 Task: In the  document equity.odt Insert page numer 'on top of the page' change page color to  'Light Brown'. Write company name: Ramsons
Action: Mouse moved to (825, 413)
Screenshot: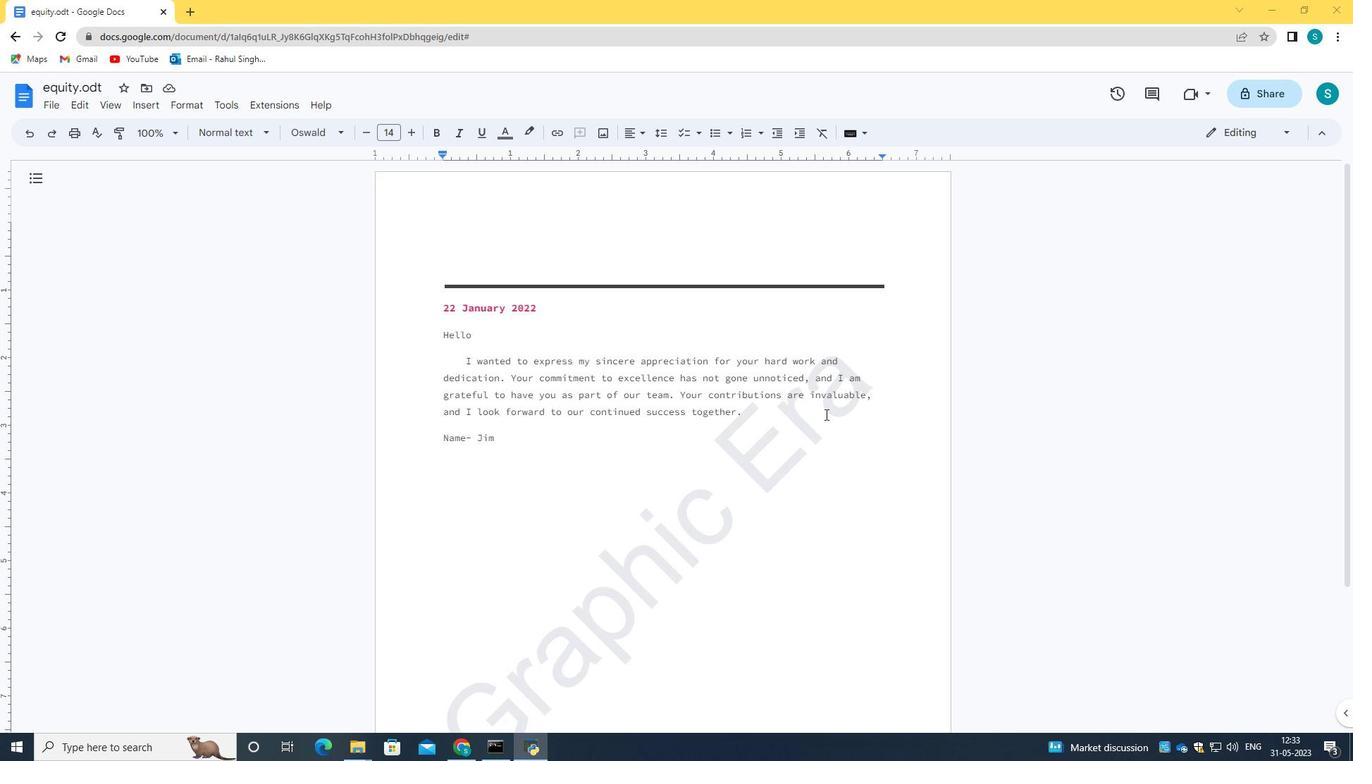 
Action: Mouse scrolled (825, 412) with delta (0, 0)
Screenshot: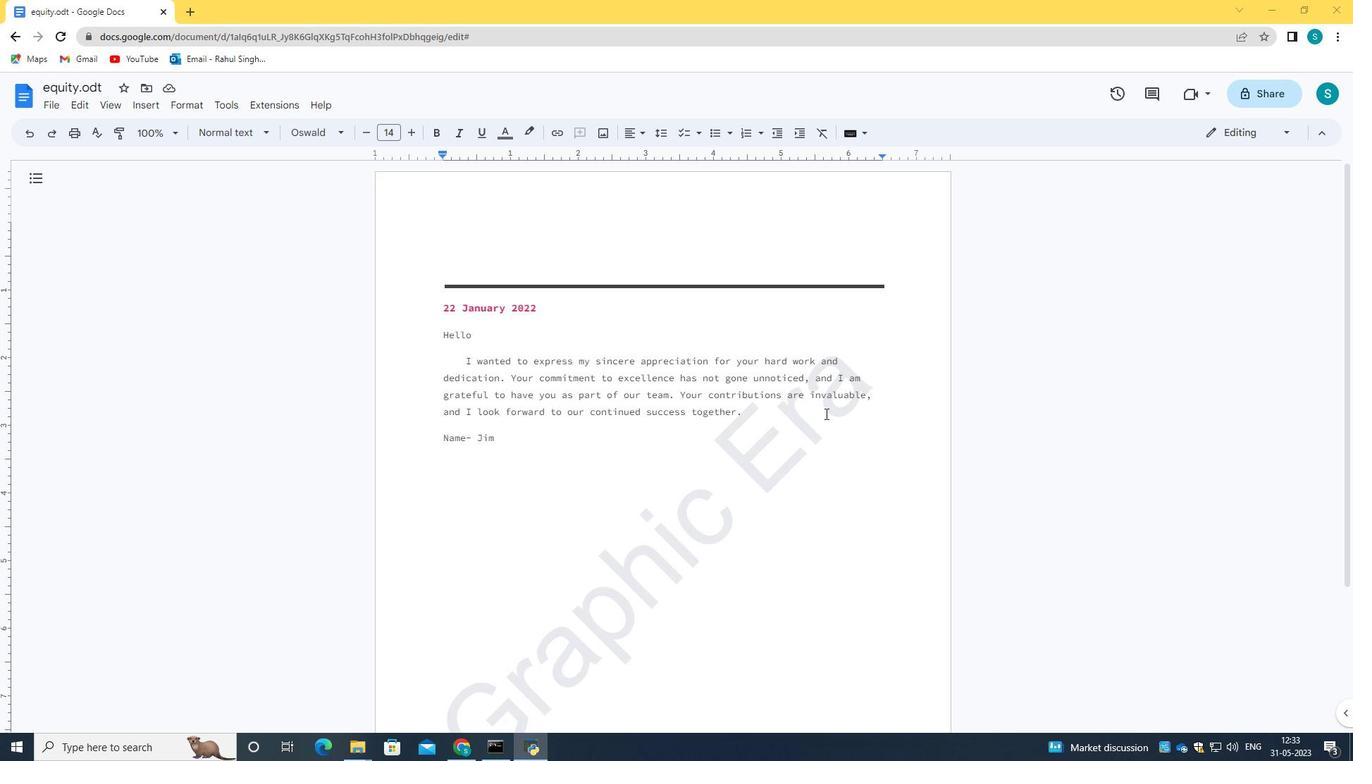 
Action: Mouse moved to (827, 413)
Screenshot: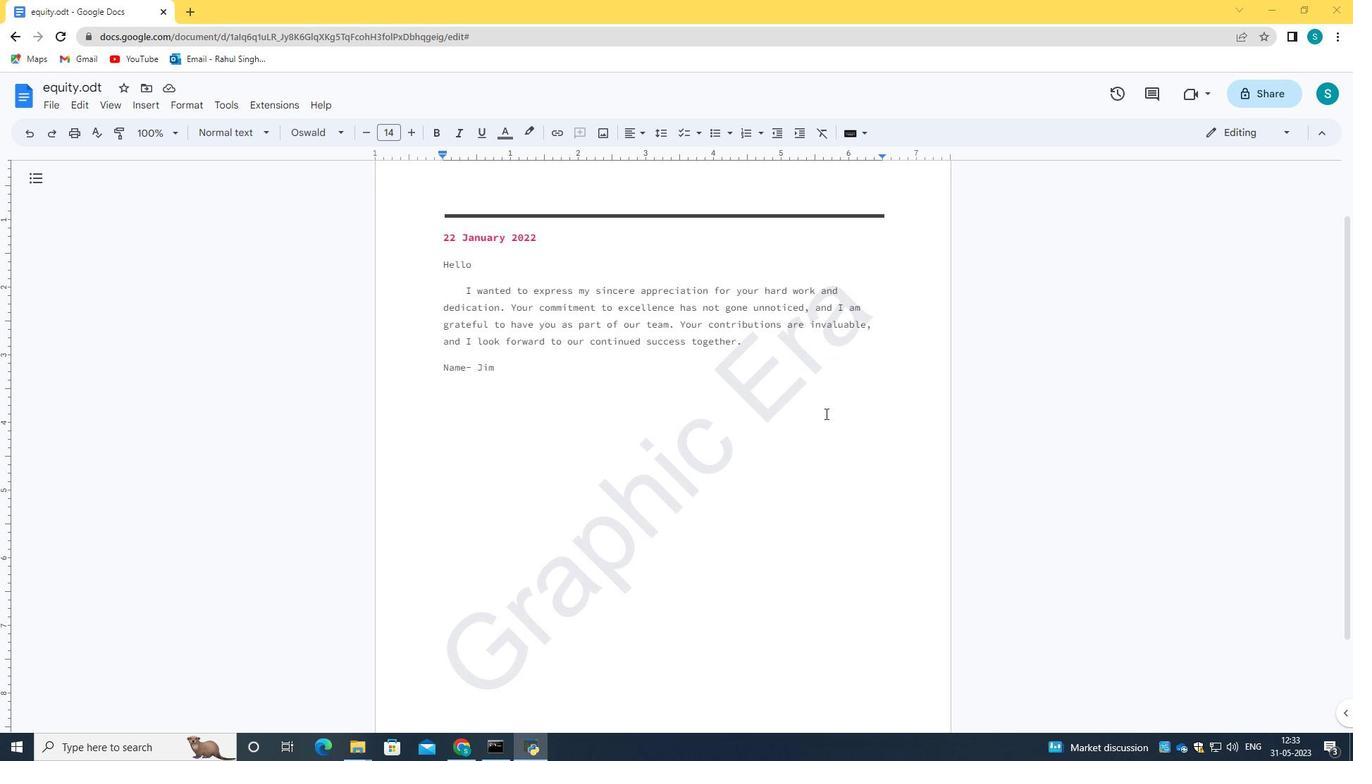 
Action: Mouse scrolled (827, 414) with delta (0, 0)
Screenshot: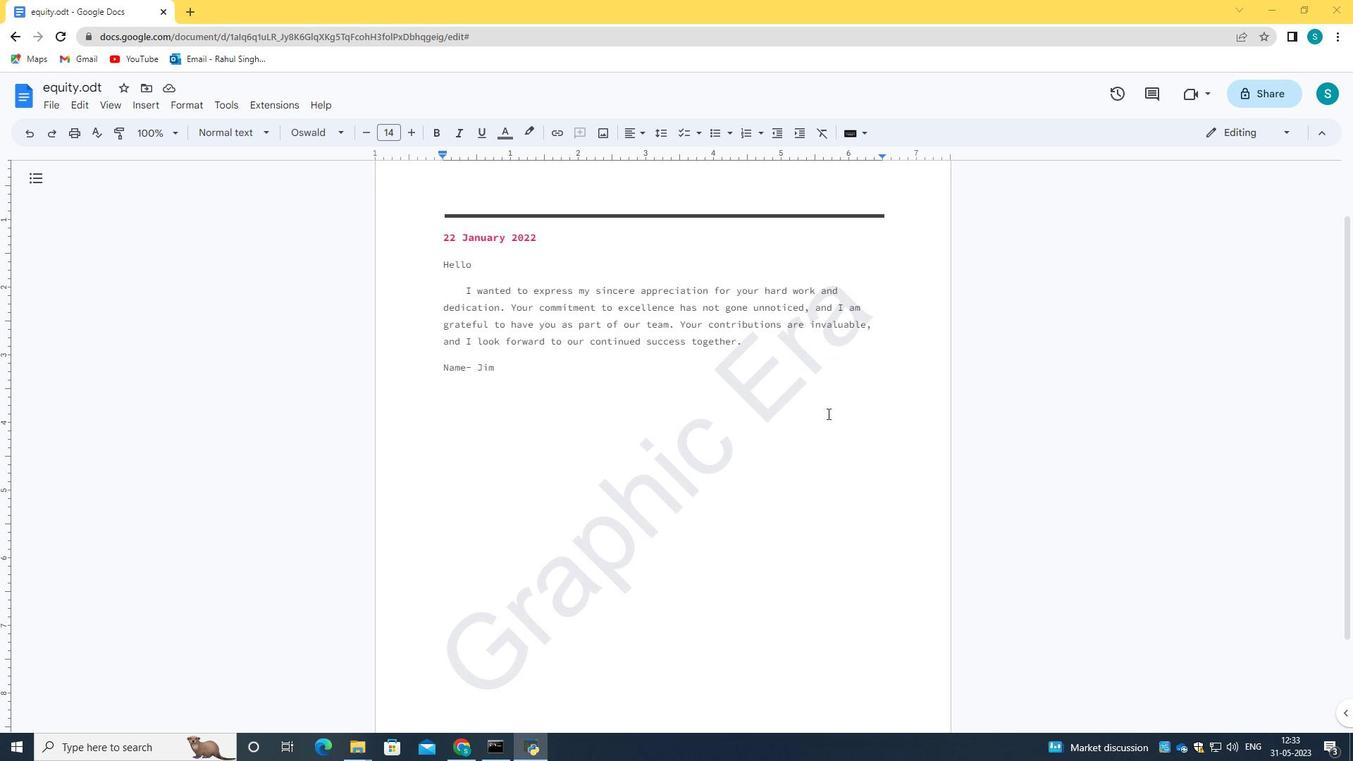 
Action: Mouse scrolled (827, 414) with delta (0, 0)
Screenshot: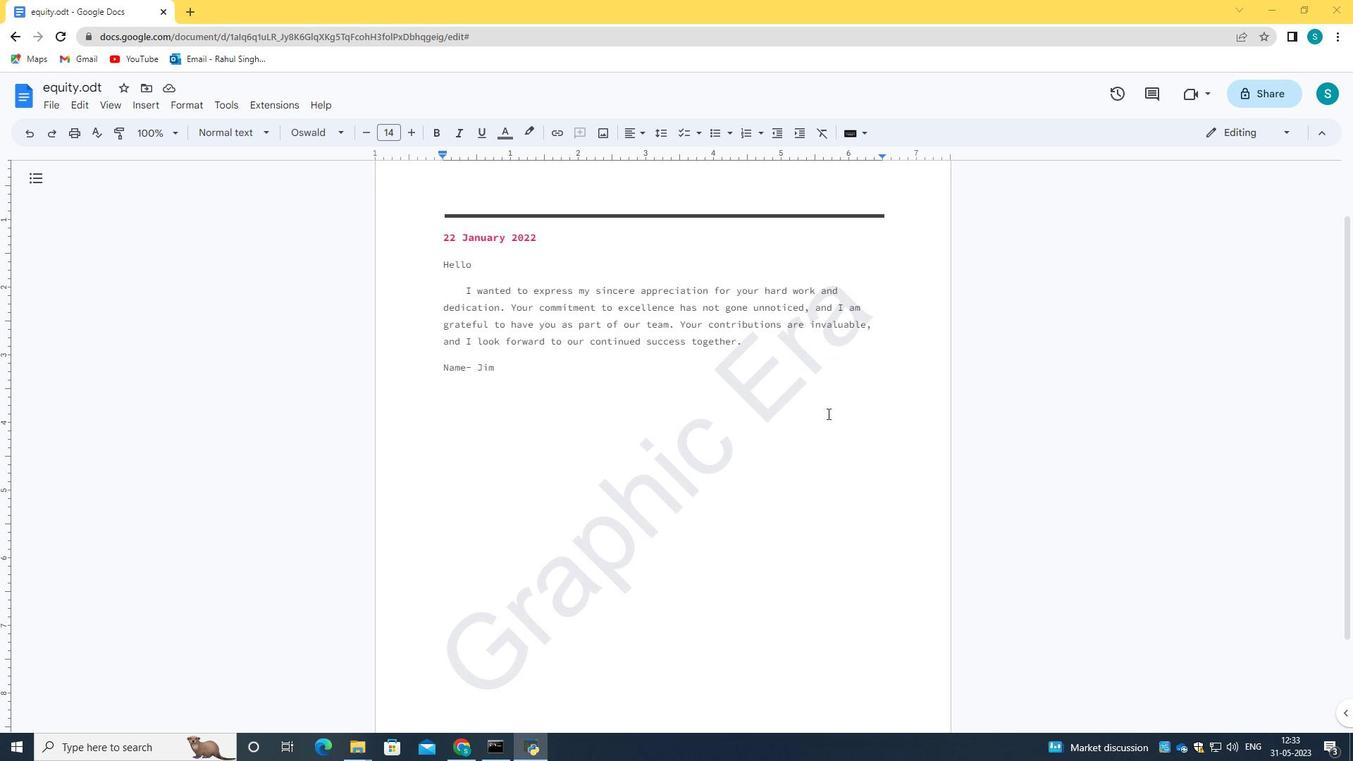 
Action: Mouse moved to (150, 109)
Screenshot: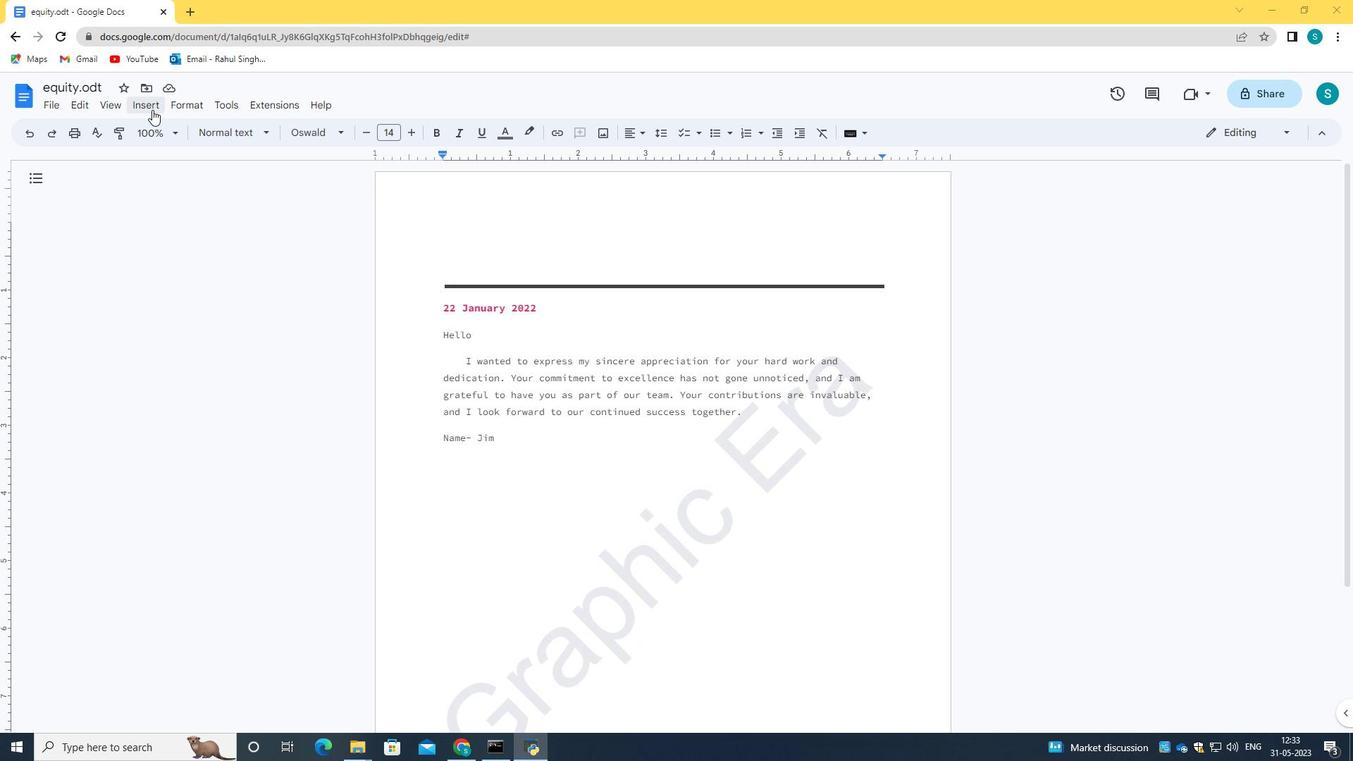 
Action: Mouse pressed left at (150, 109)
Screenshot: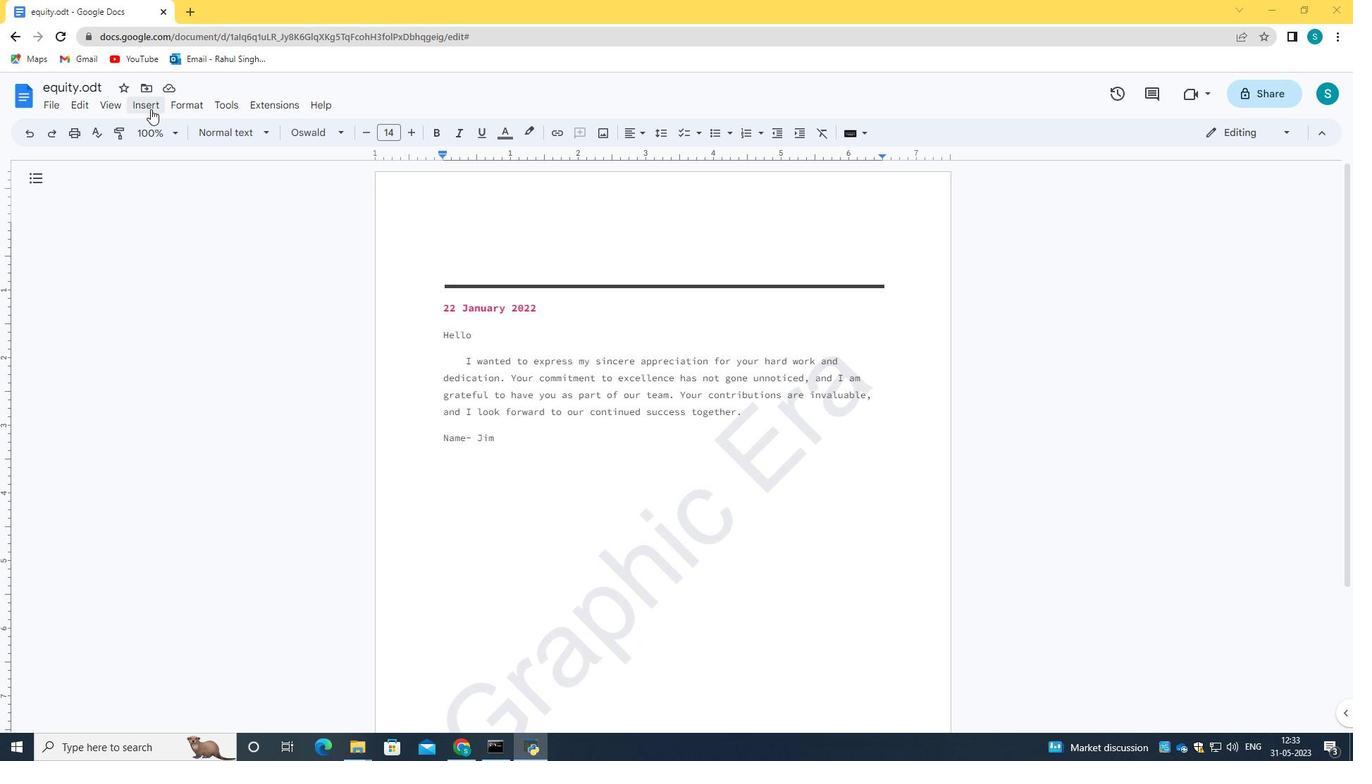 
Action: Mouse moved to (203, 484)
Screenshot: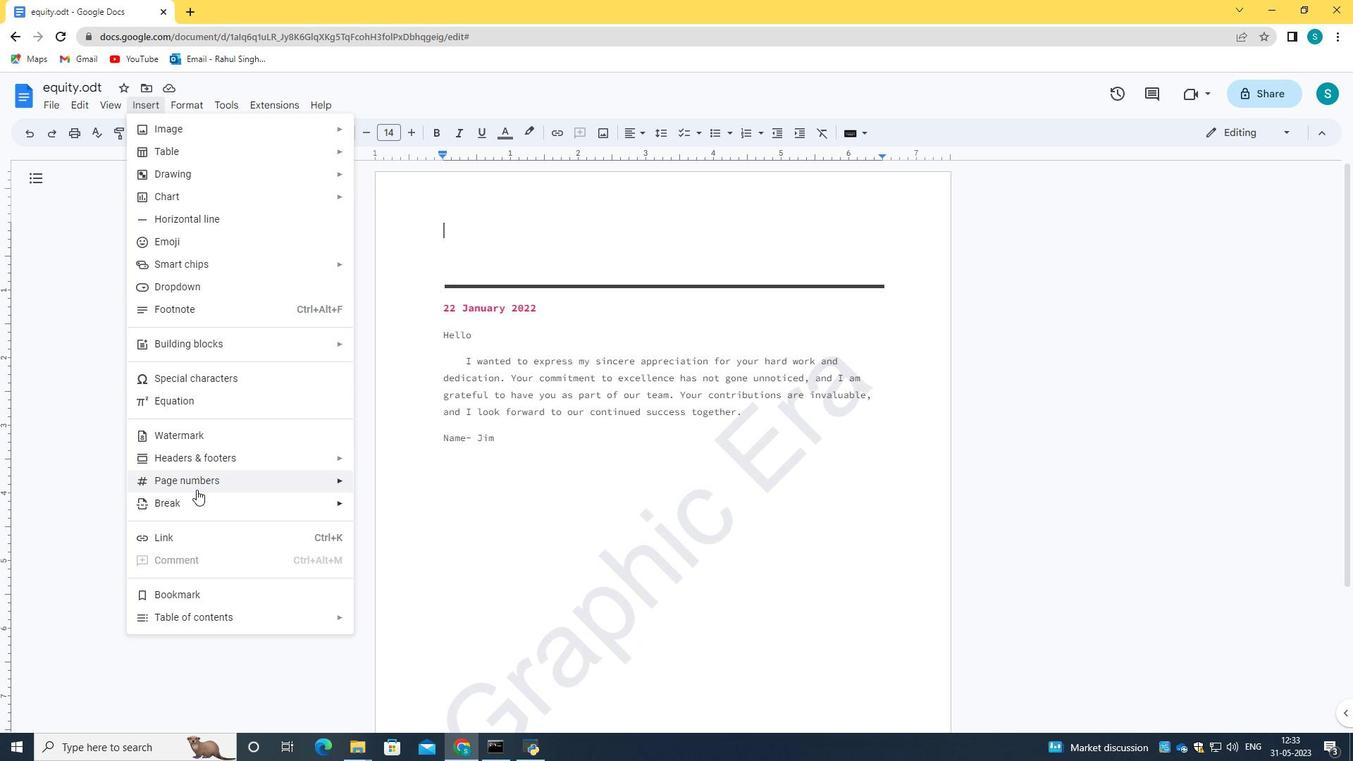 
Action: Mouse pressed left at (203, 484)
Screenshot: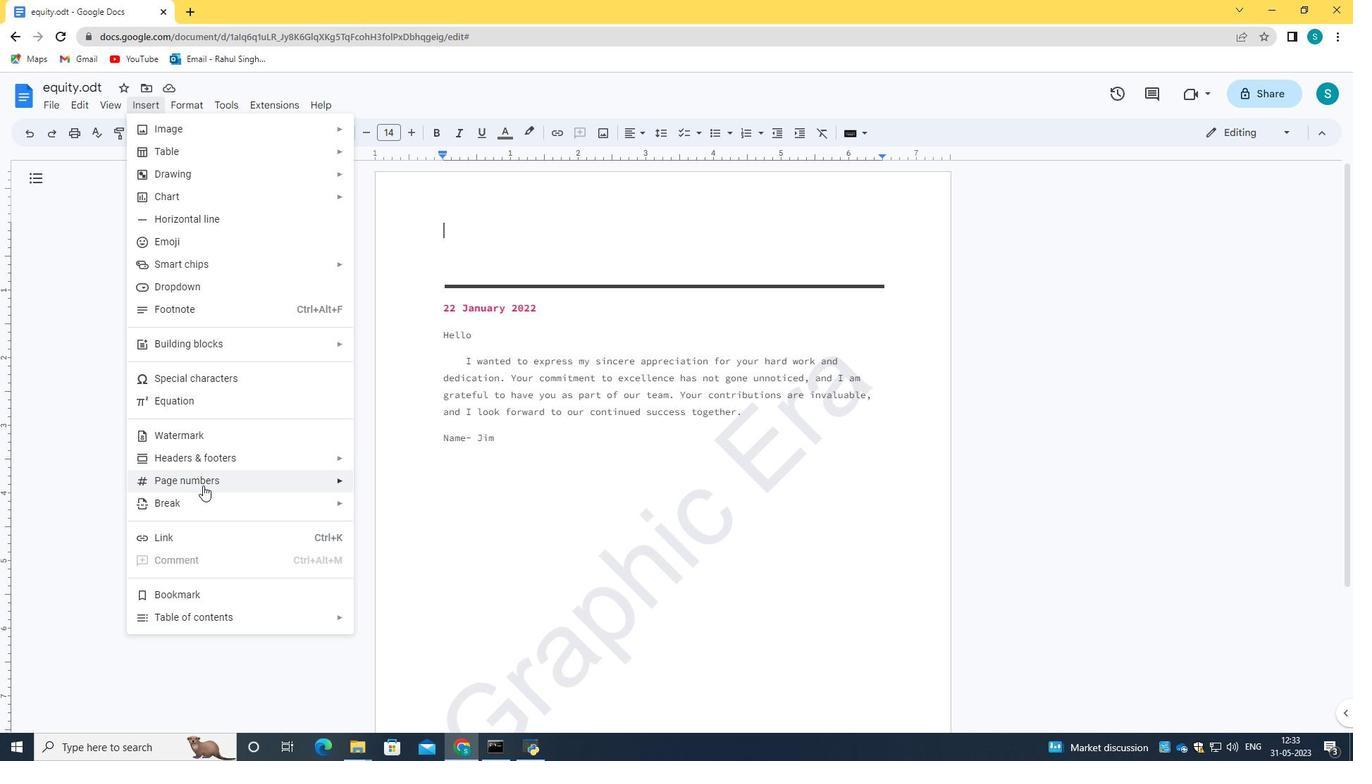 
Action: Mouse moved to (374, 508)
Screenshot: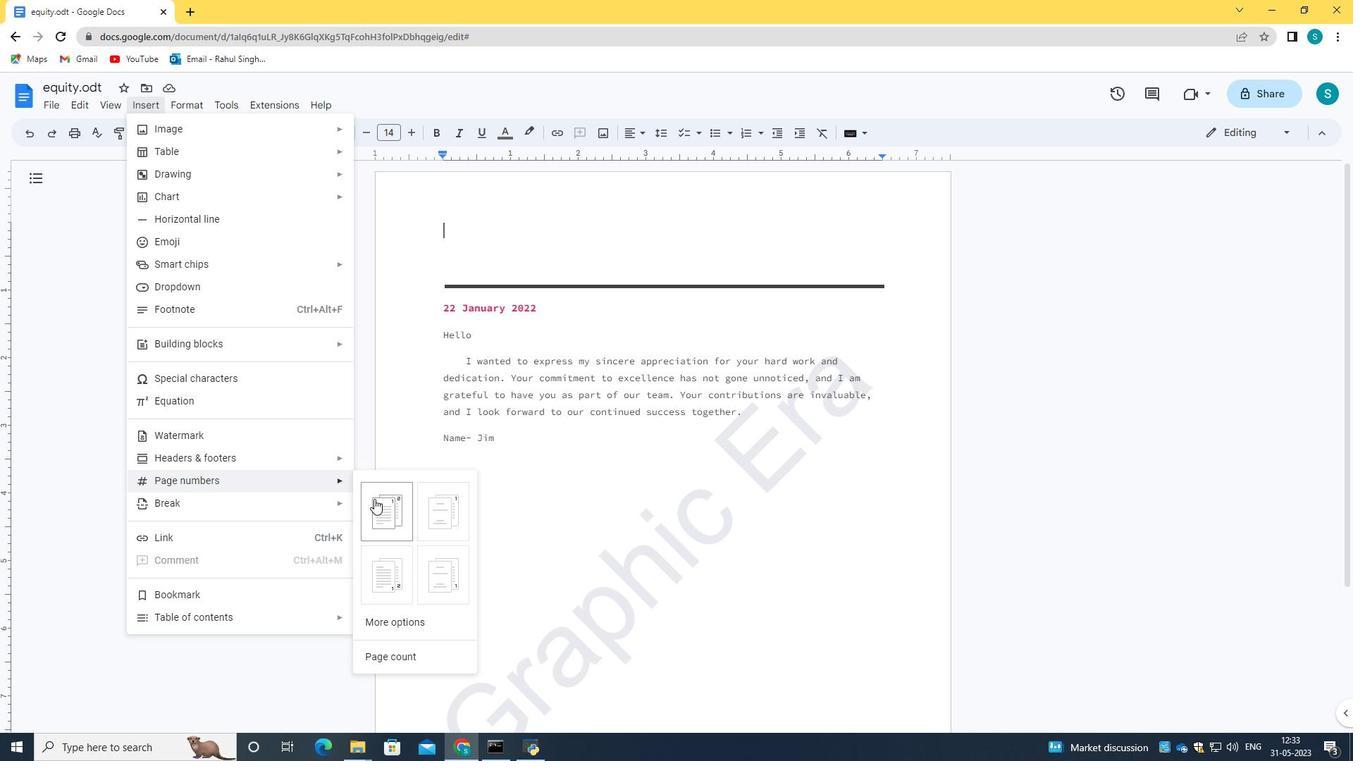 
Action: Mouse pressed left at (374, 508)
Screenshot: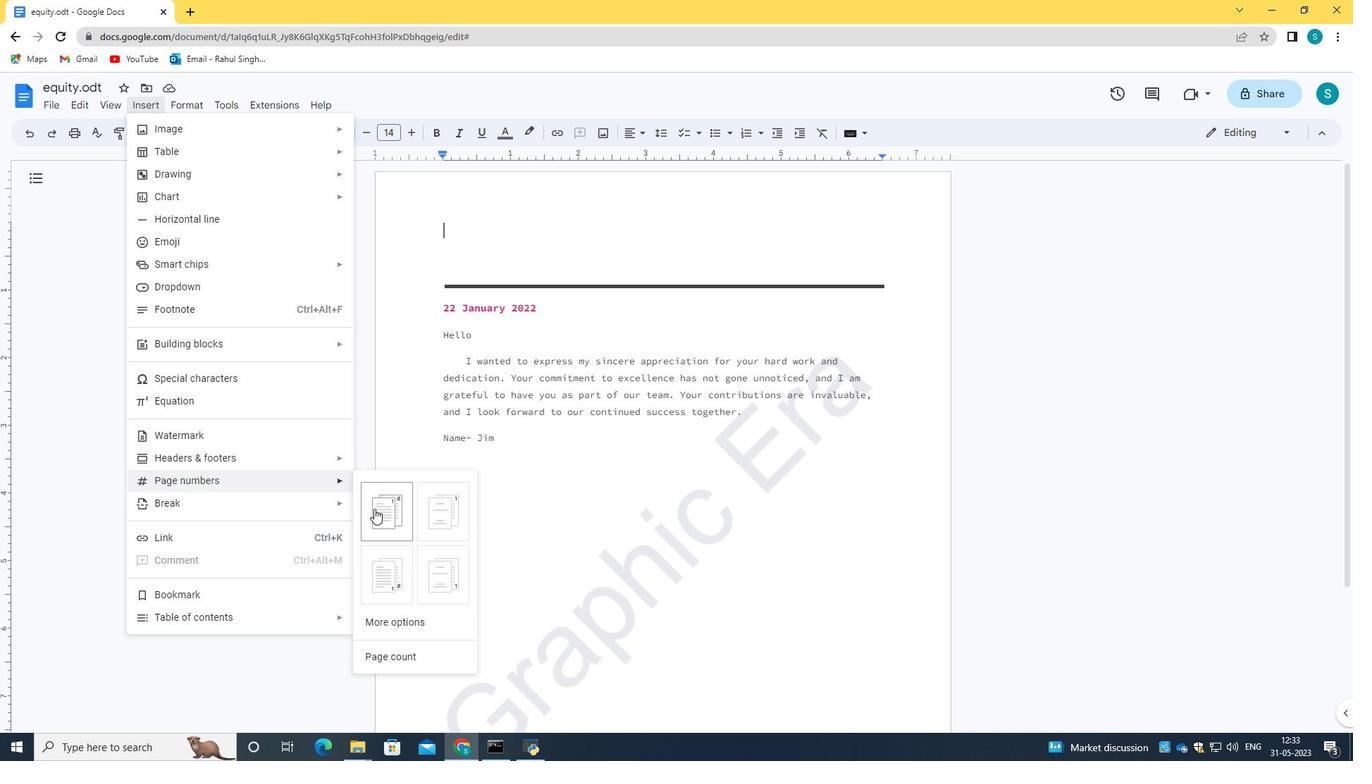 
Action: Mouse moved to (54, 103)
Screenshot: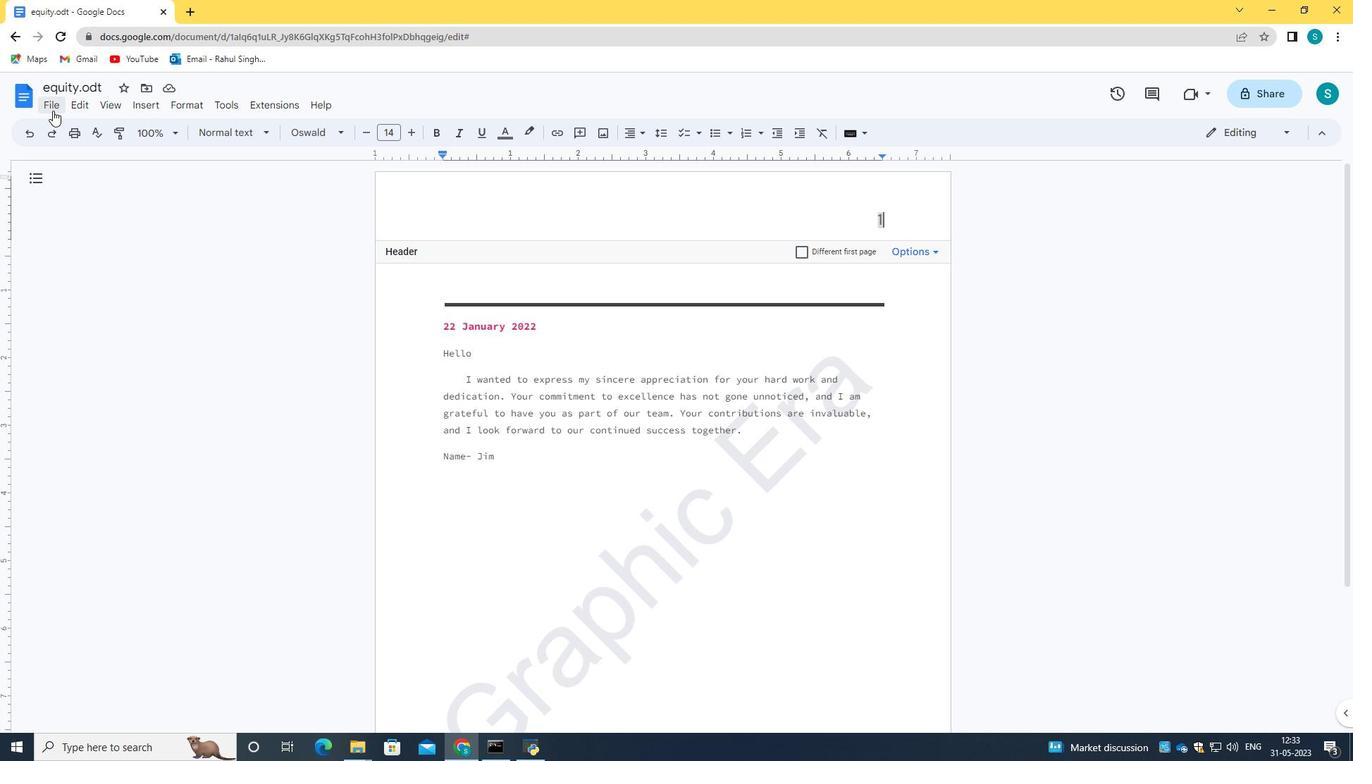 
Action: Mouse pressed left at (54, 103)
Screenshot: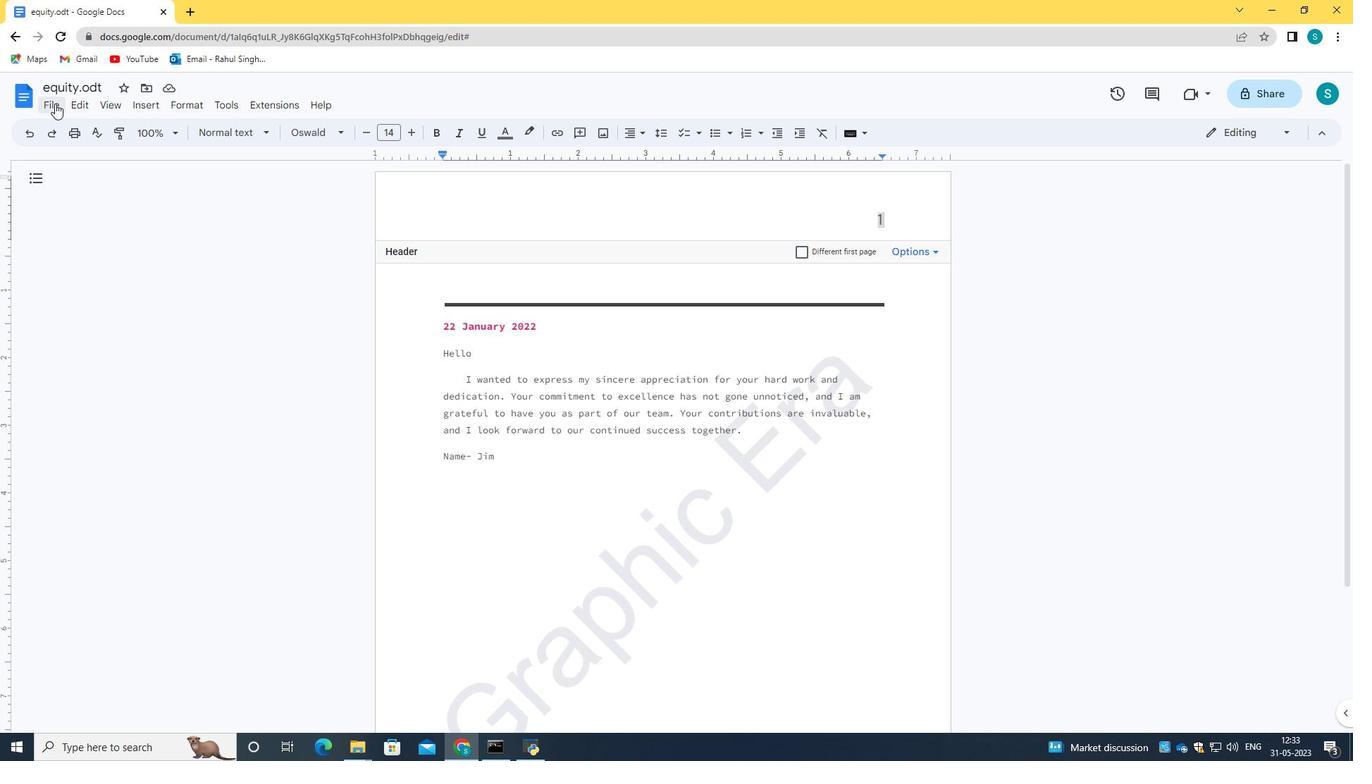 
Action: Mouse moved to (122, 485)
Screenshot: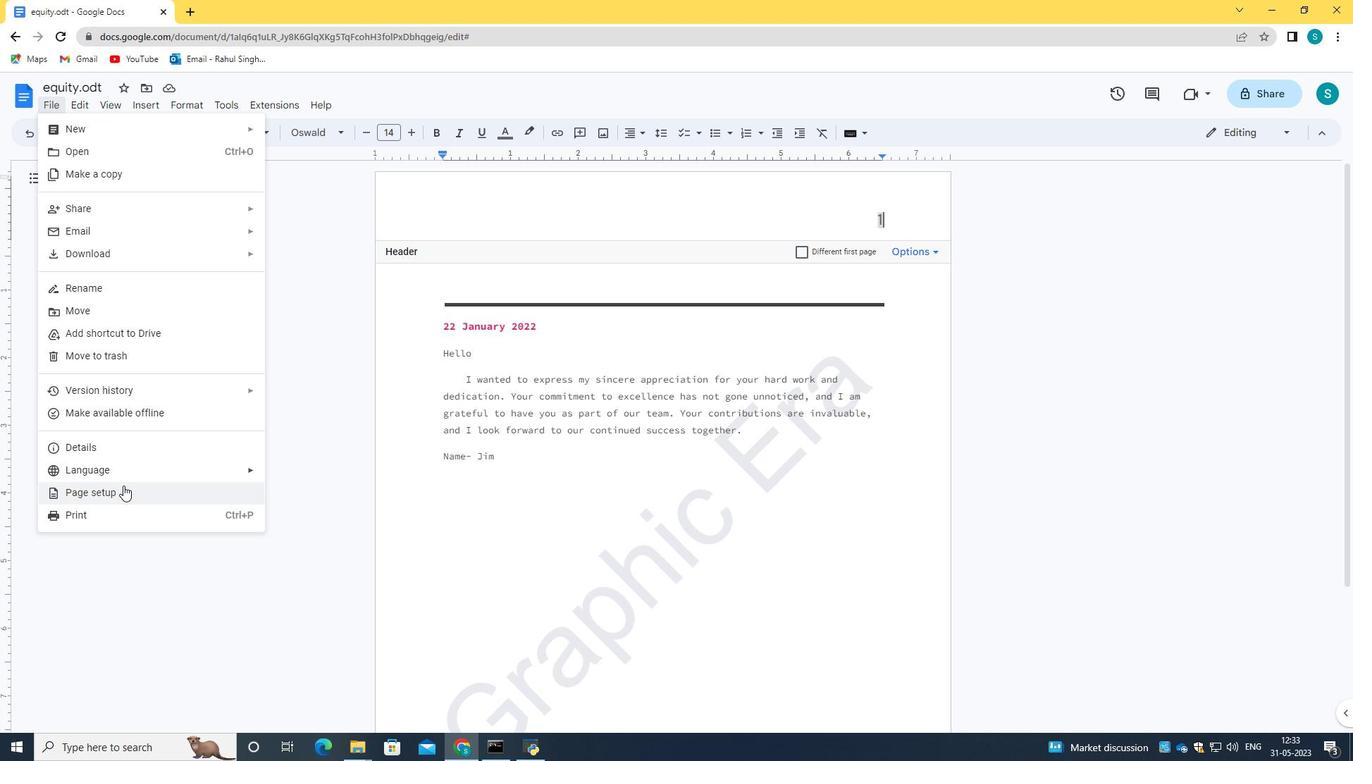 
Action: Mouse pressed left at (122, 485)
Screenshot: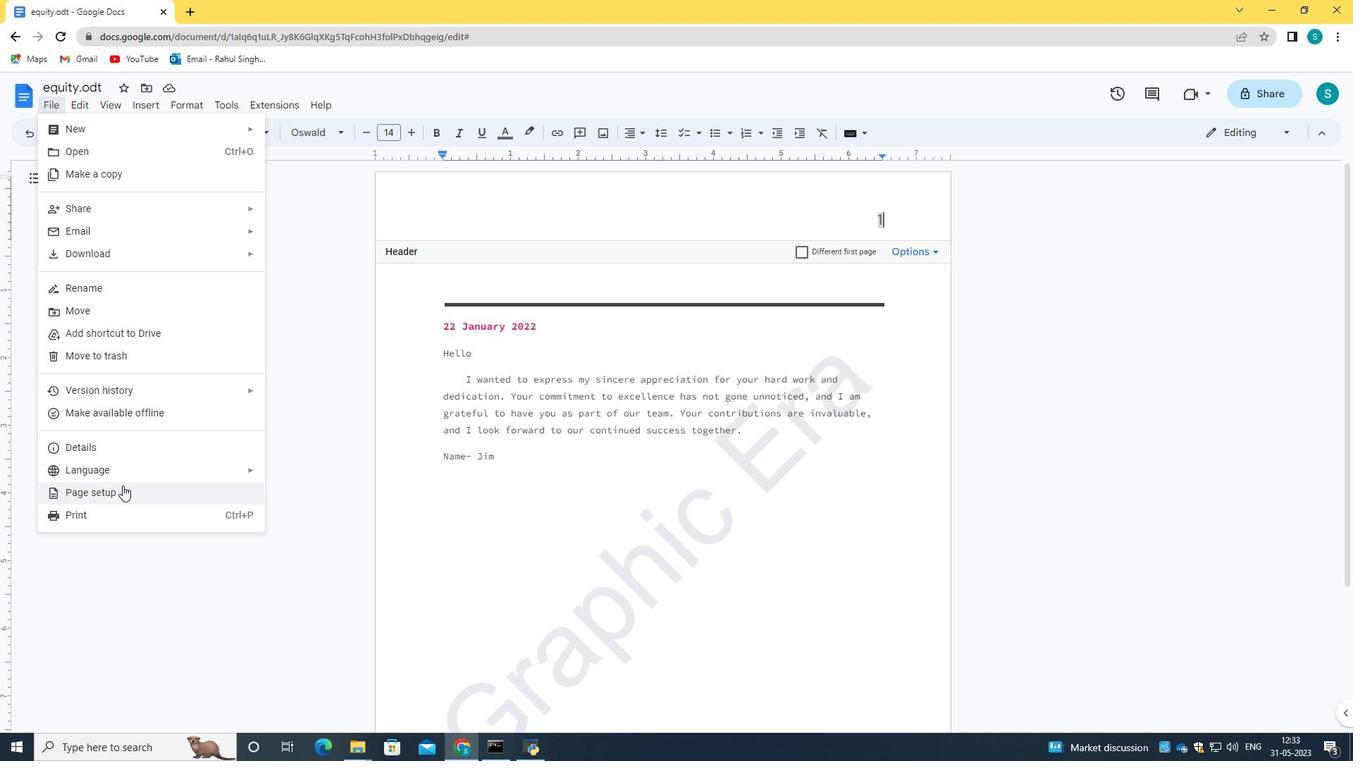 
Action: Mouse moved to (559, 489)
Screenshot: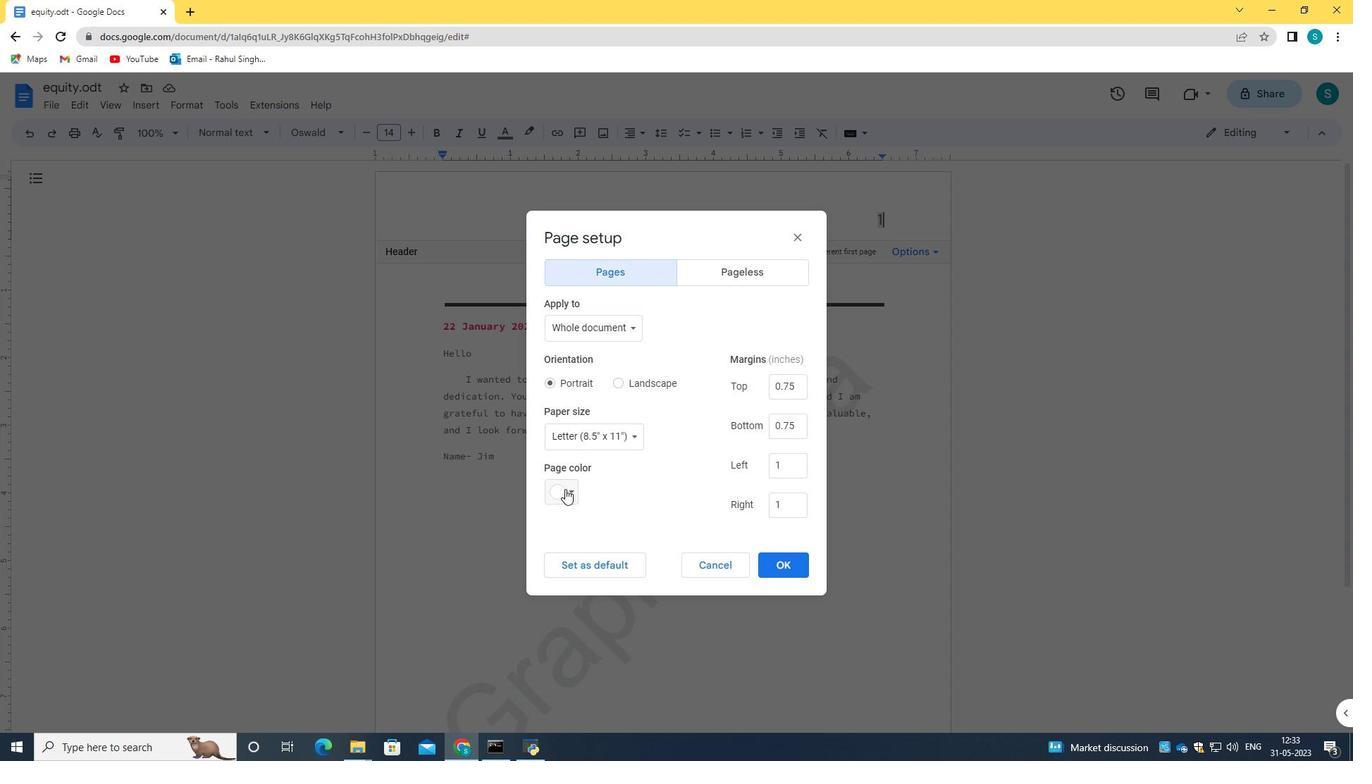 
Action: Mouse pressed left at (559, 489)
Screenshot: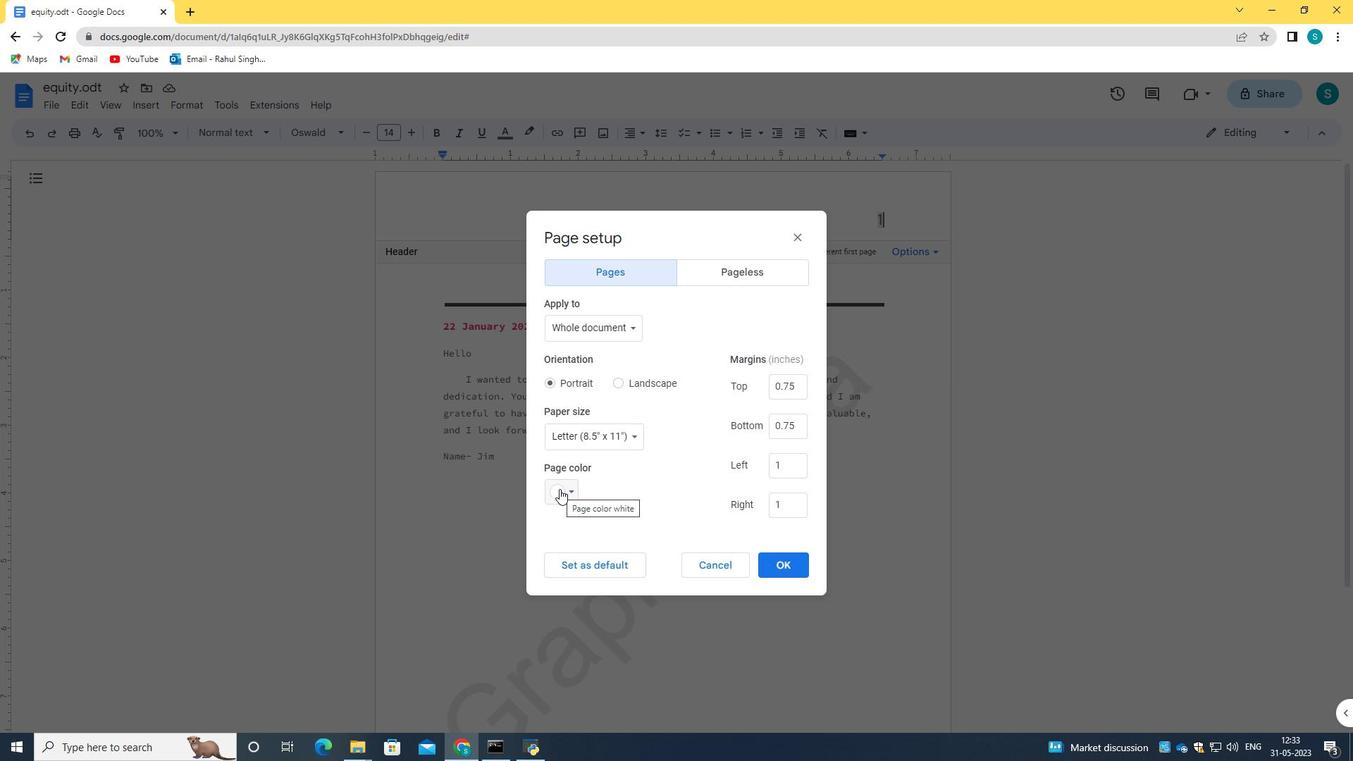 
Action: Mouse moved to (560, 568)
Screenshot: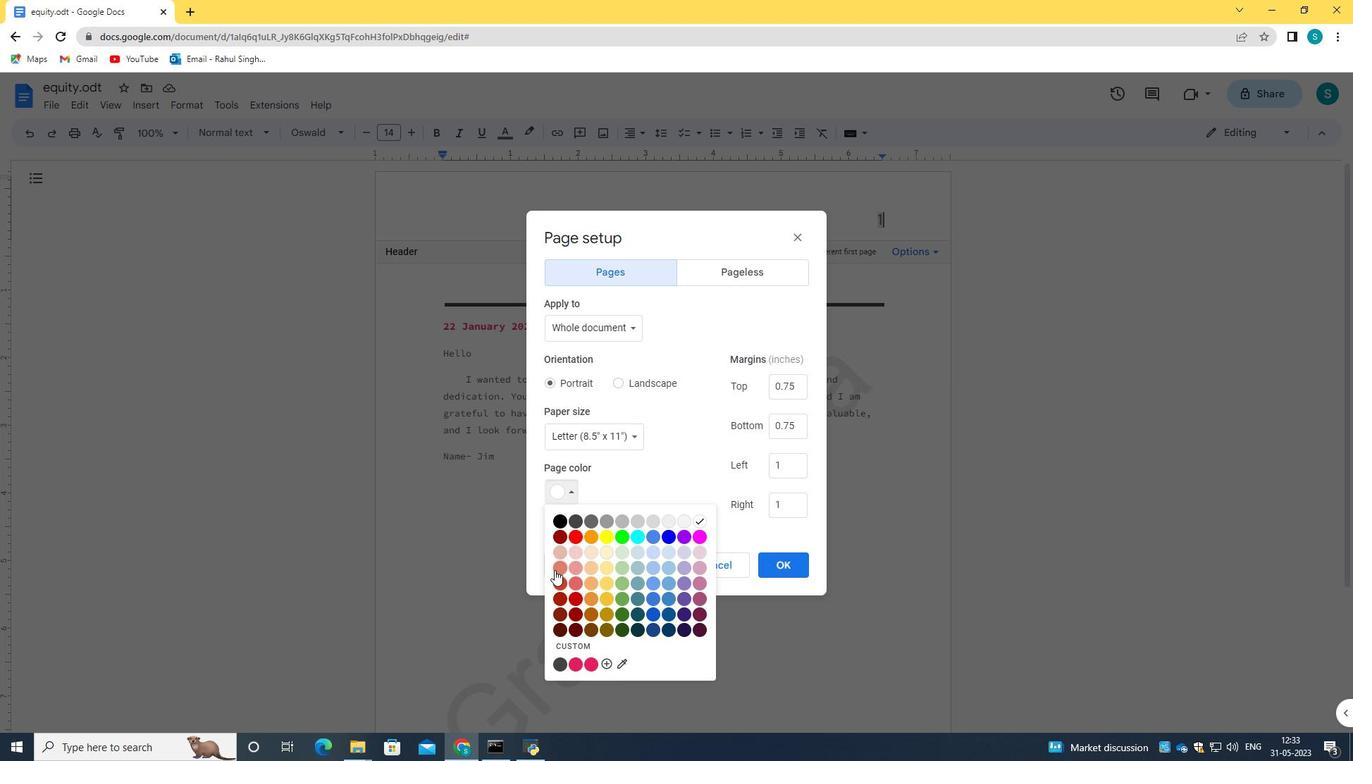 
Action: Mouse pressed left at (560, 568)
Screenshot: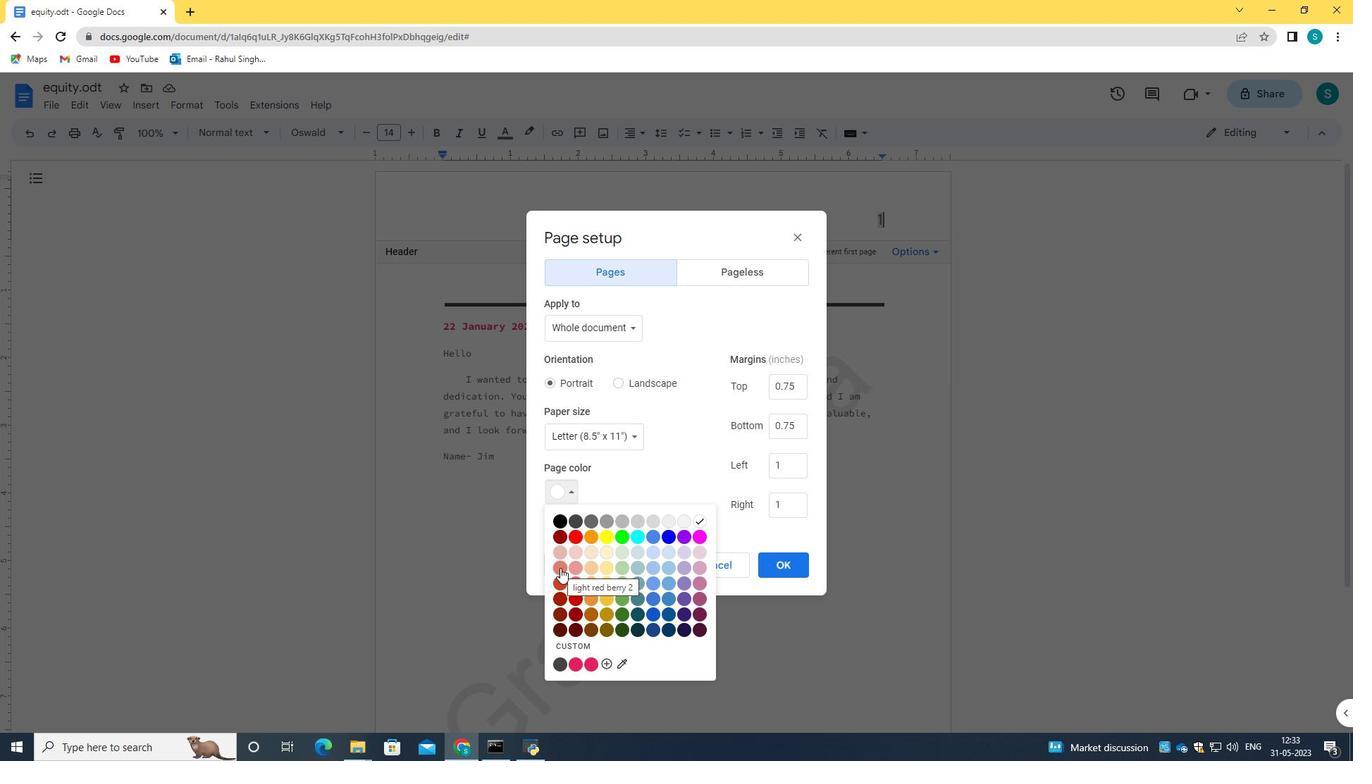 
Action: Mouse moved to (786, 570)
Screenshot: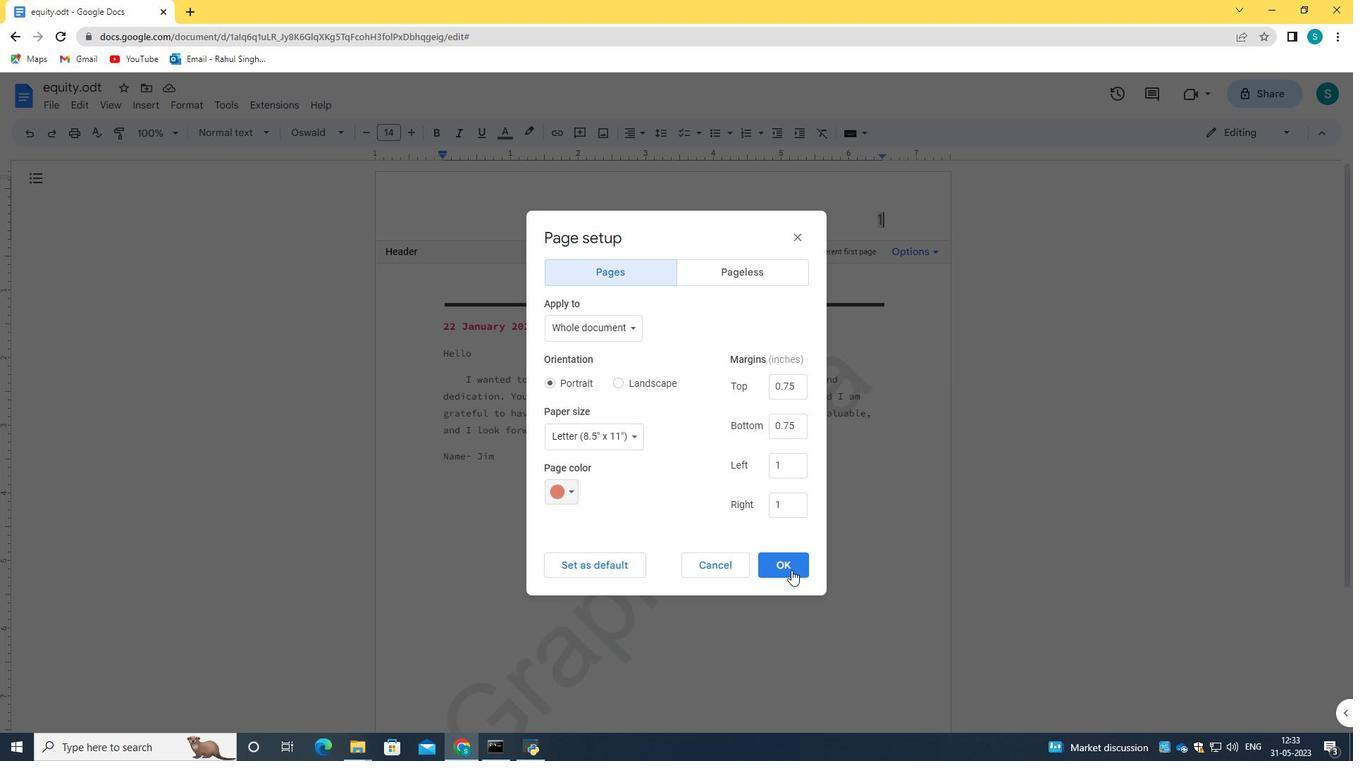 
Action: Mouse pressed left at (786, 570)
Screenshot: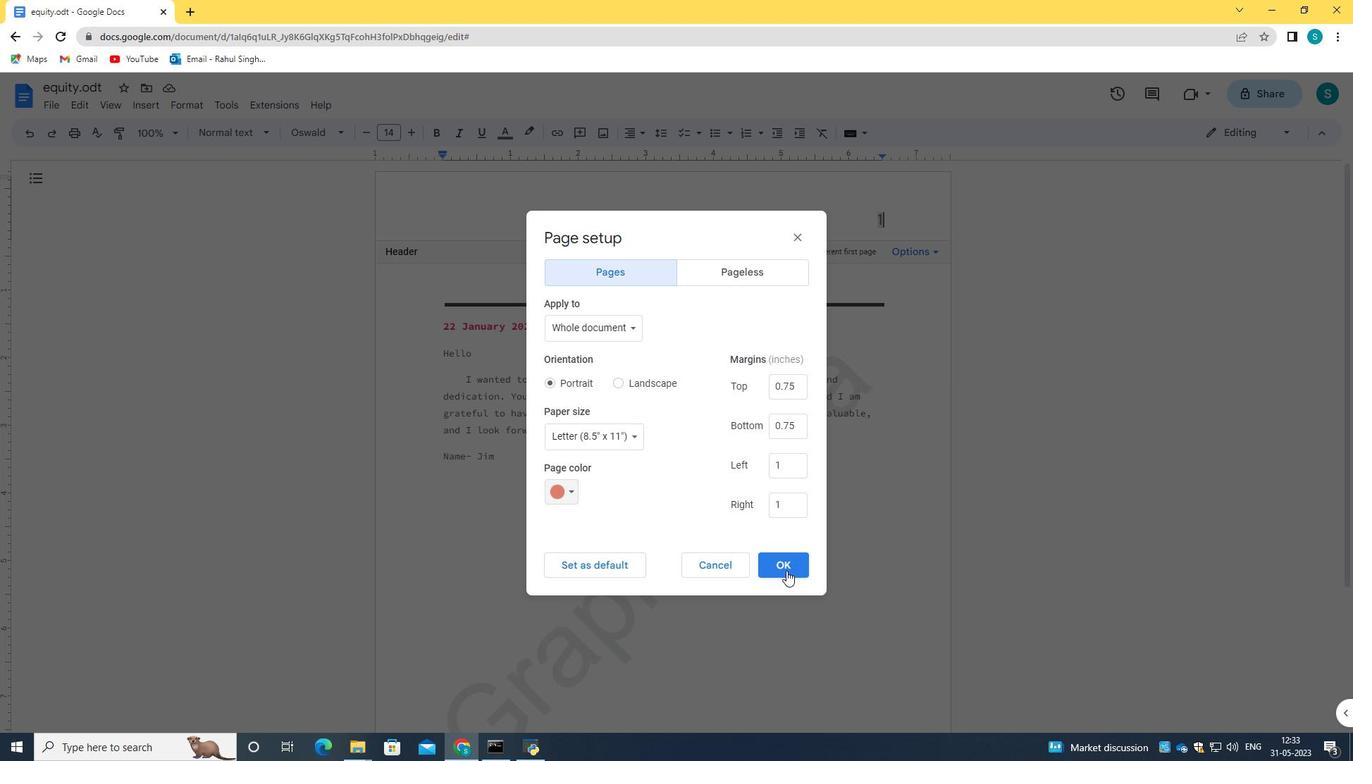 
Action: Mouse moved to (494, 223)
Screenshot: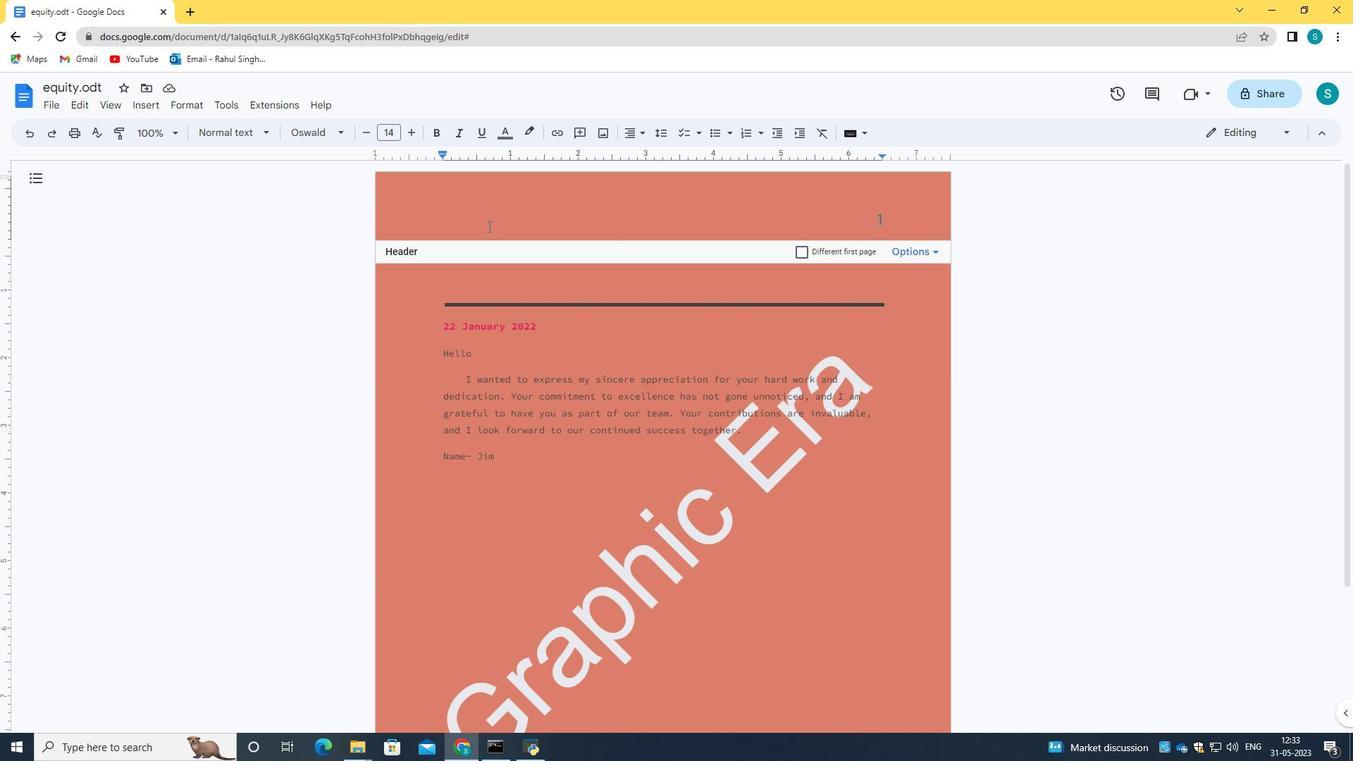 
Action: Mouse pressed left at (494, 223)
Screenshot: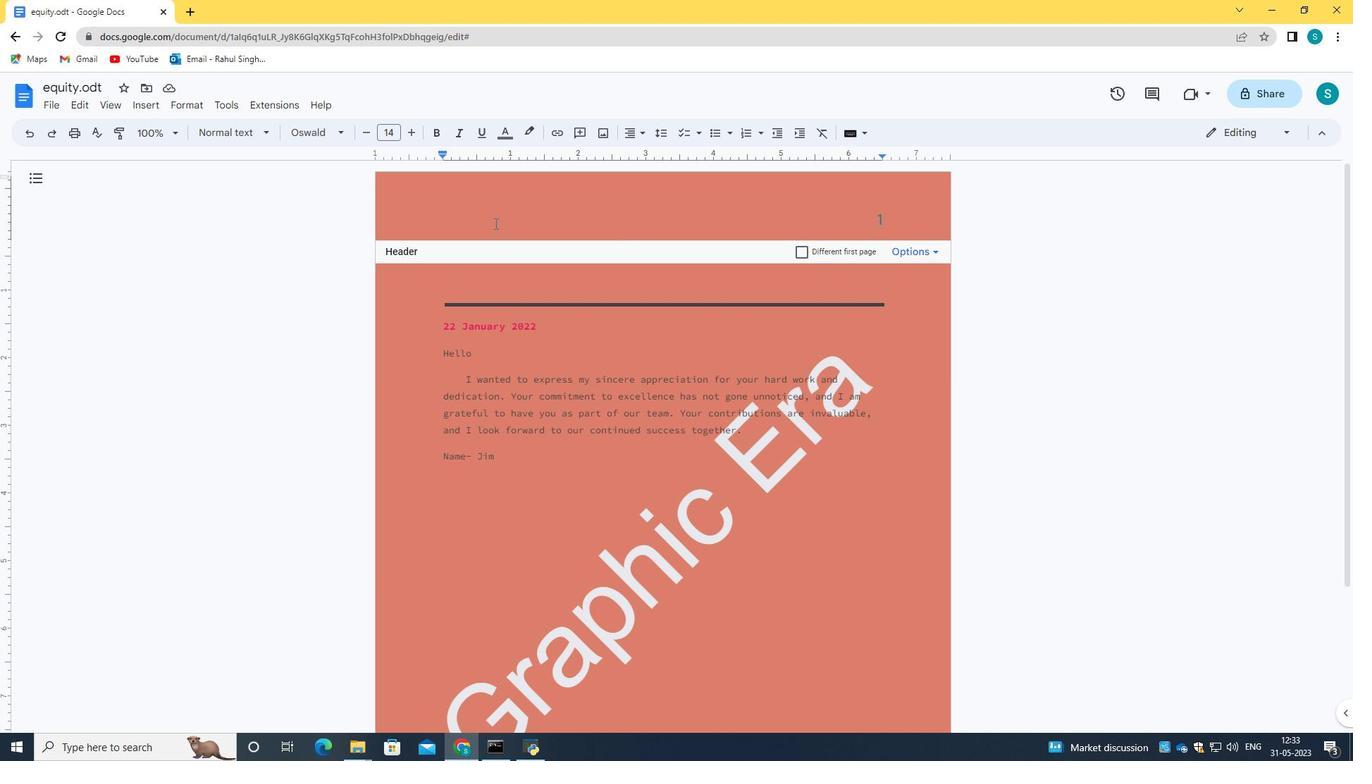 
Action: Mouse moved to (505, 281)
Screenshot: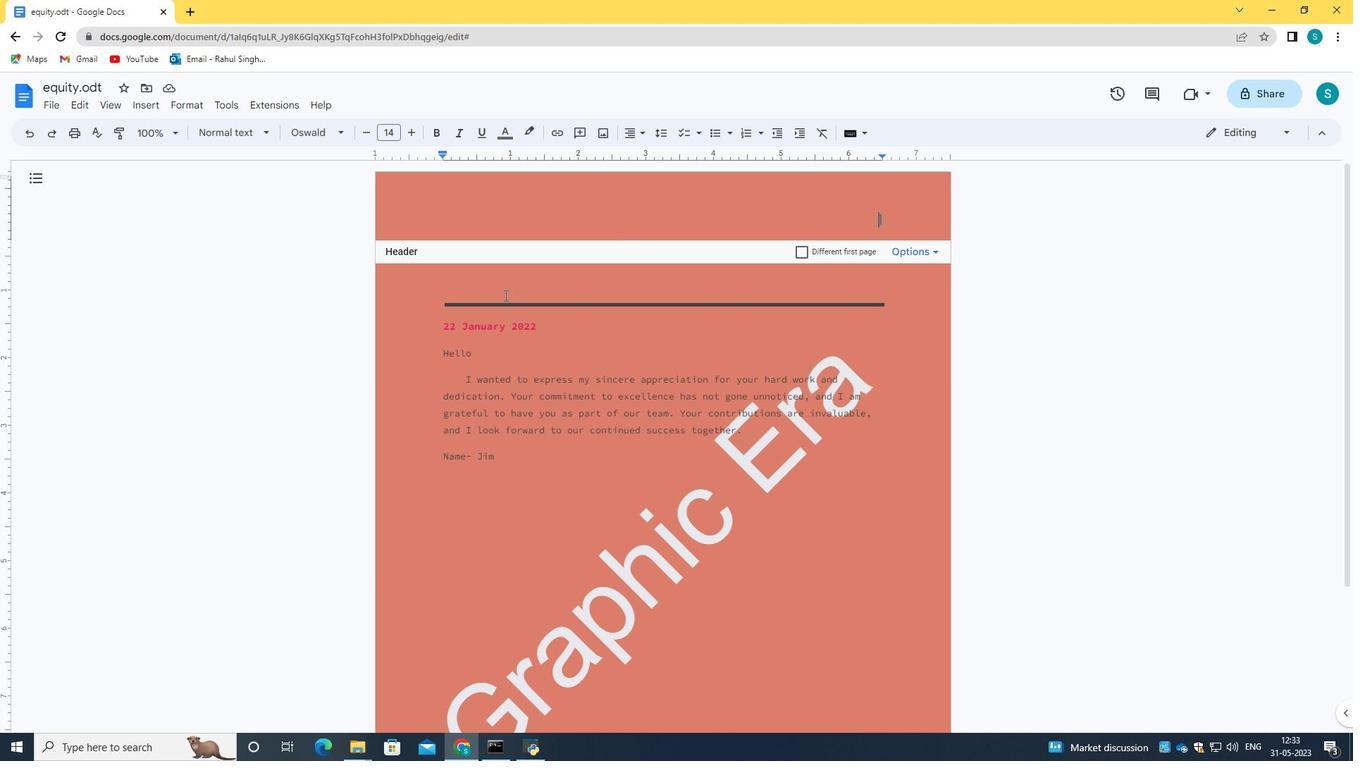 
Action: Mouse pressed left at (505, 281)
Screenshot: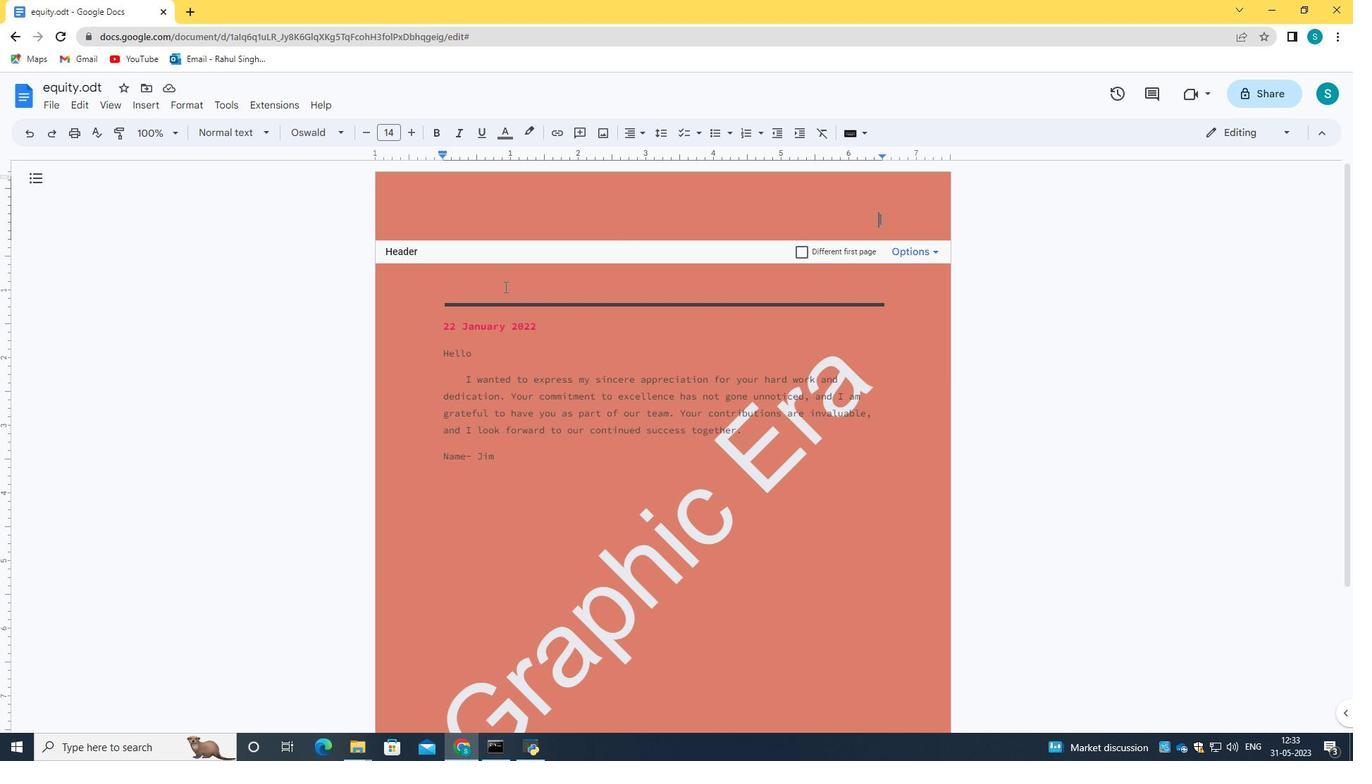 
Action: Key pressed <Key.caps_lock>R<Key.caps_lock>amsons
Screenshot: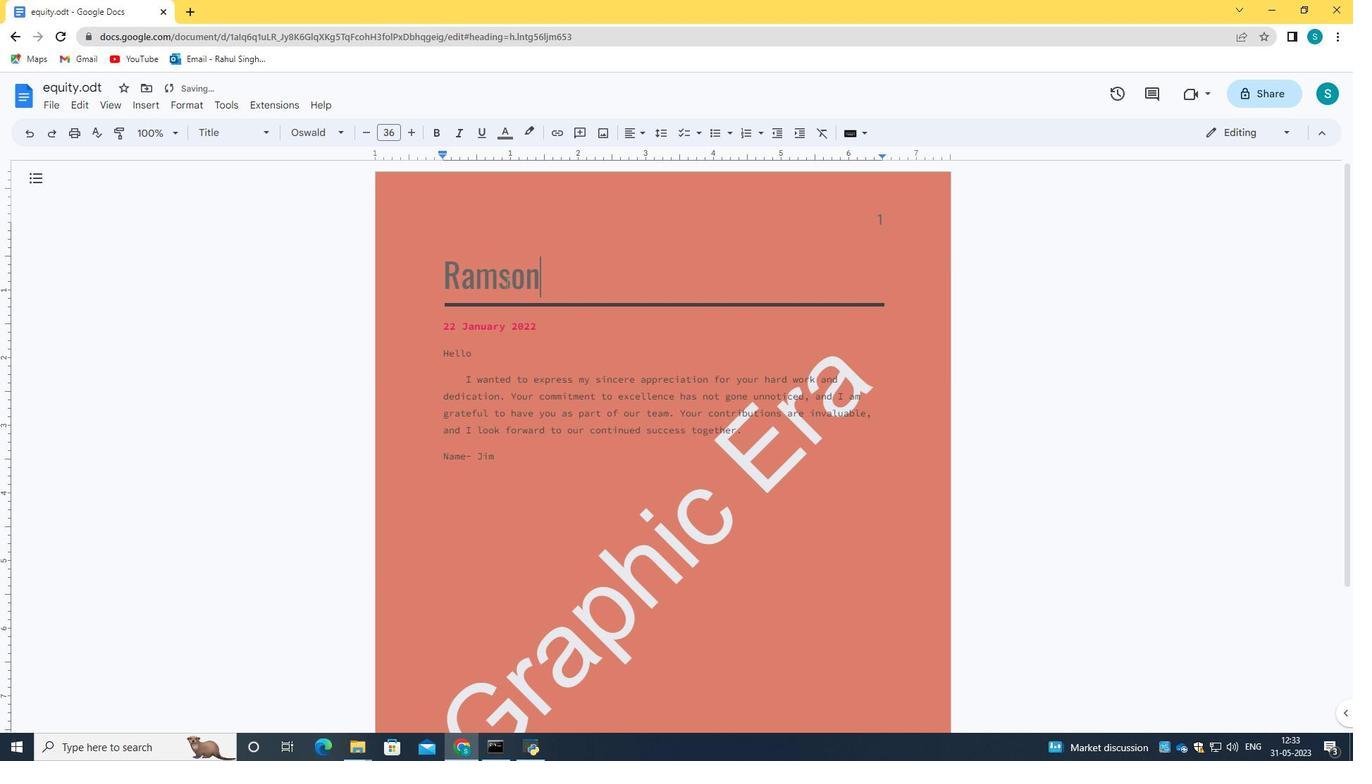 
Action: Mouse moved to (556, 294)
Screenshot: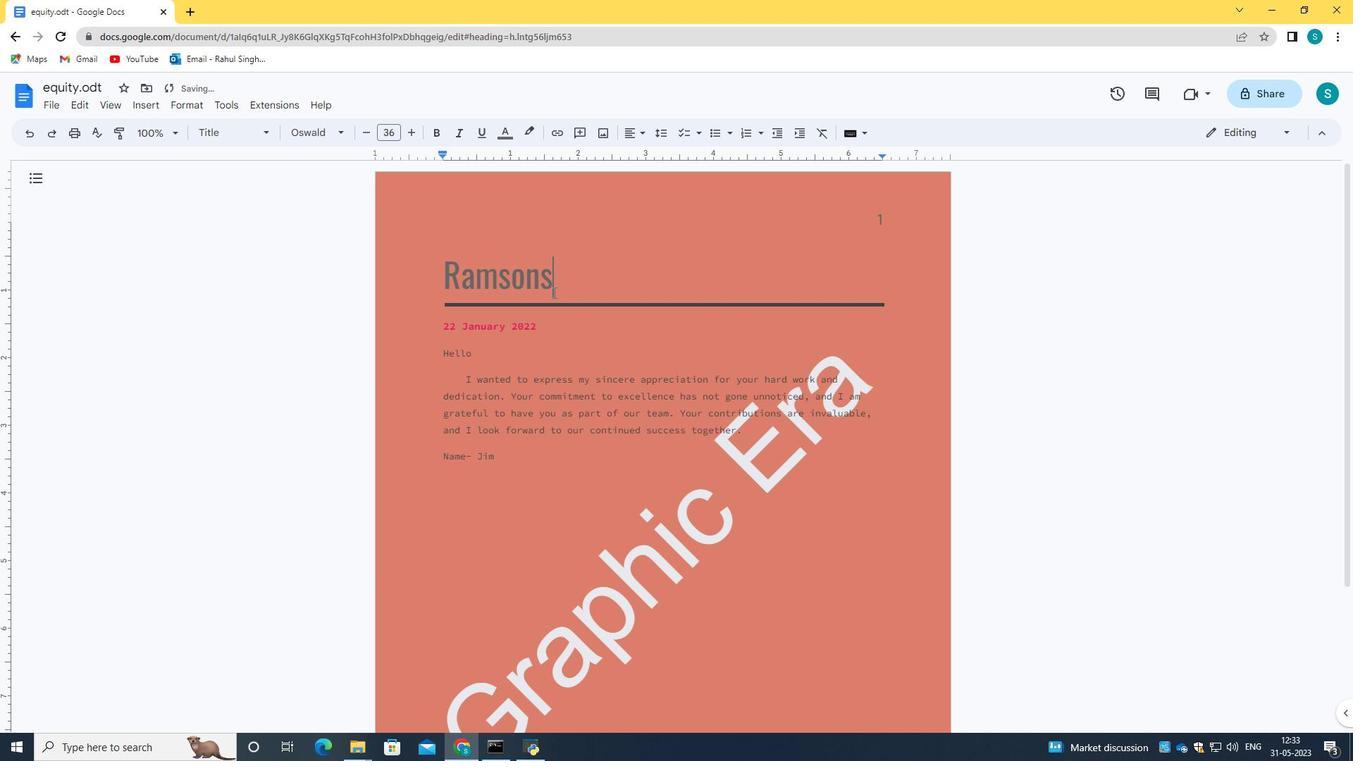 
Action: Mouse scrolled (556, 293) with delta (0, 0)
Screenshot: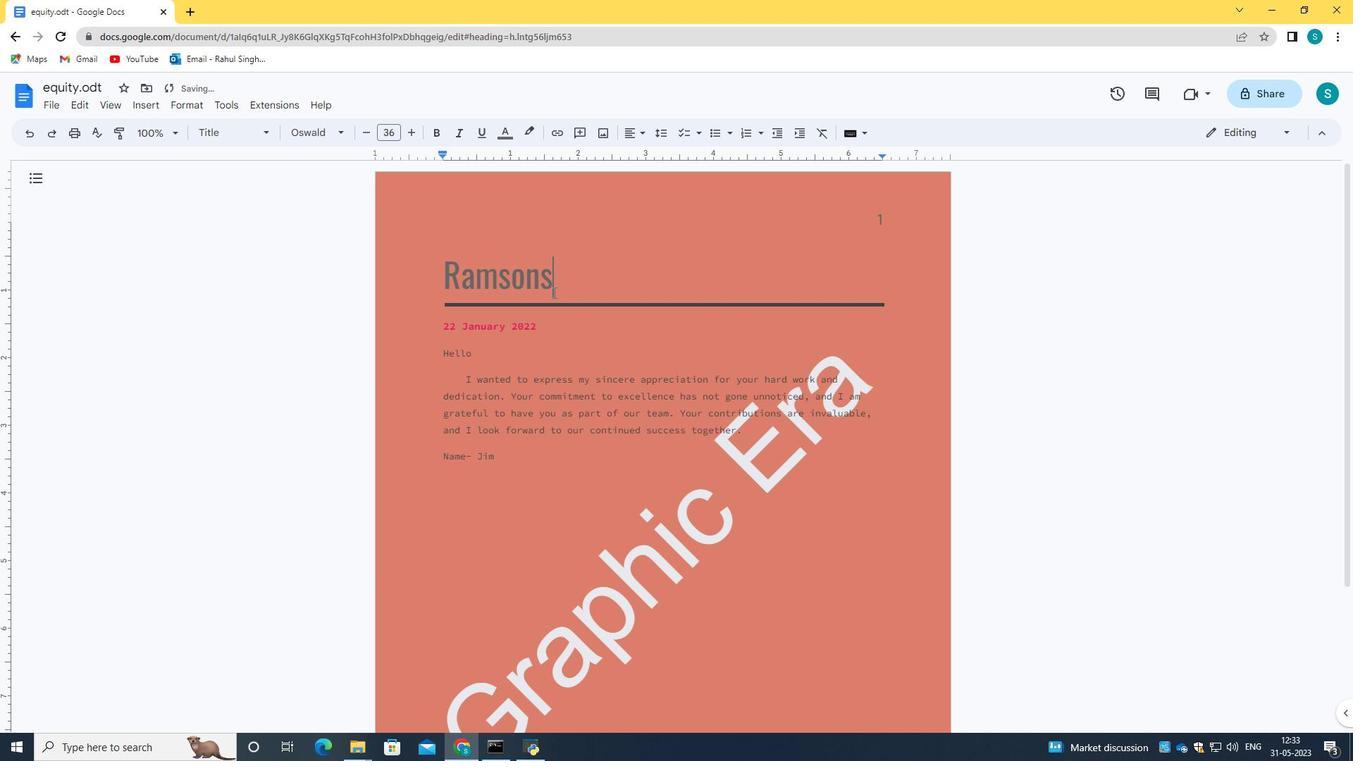 
Action: Mouse moved to (557, 295)
Screenshot: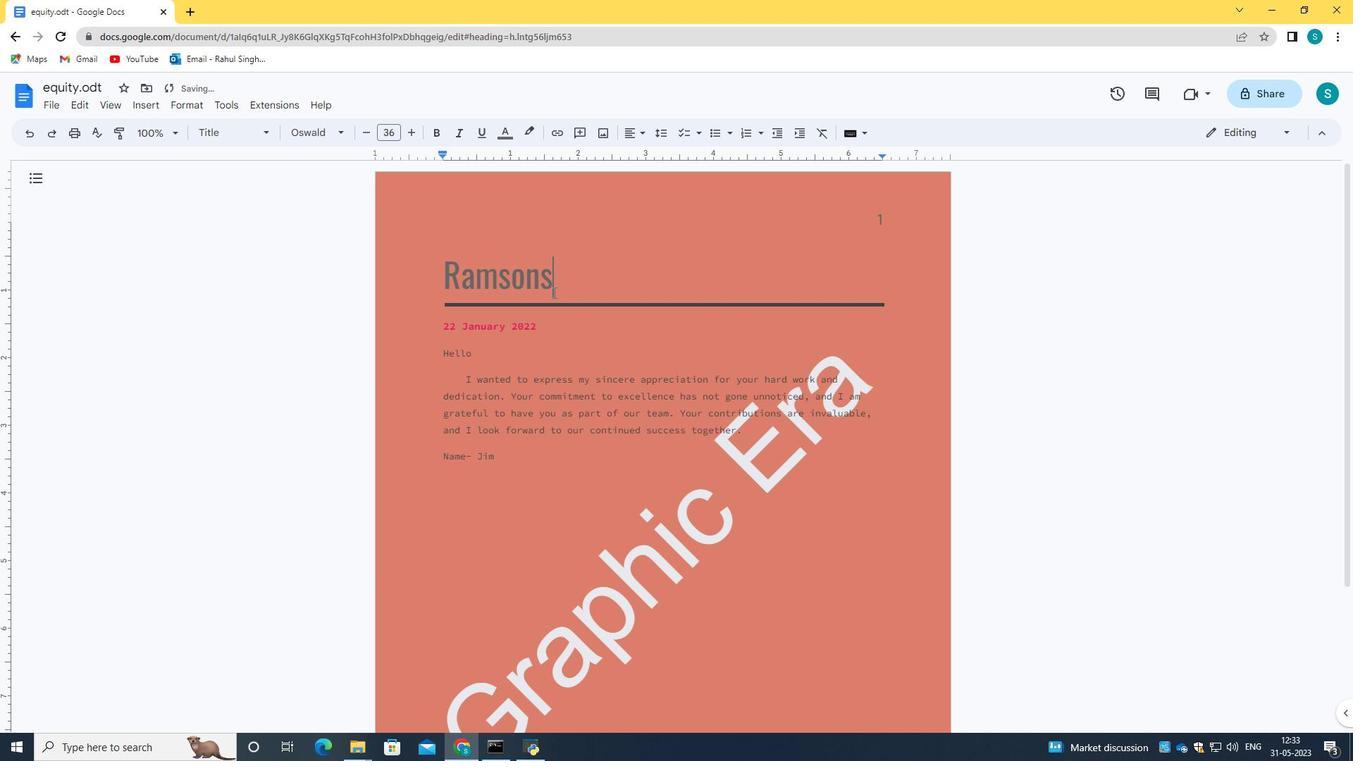 
Action: Mouse scrolled (557, 294) with delta (0, 0)
Screenshot: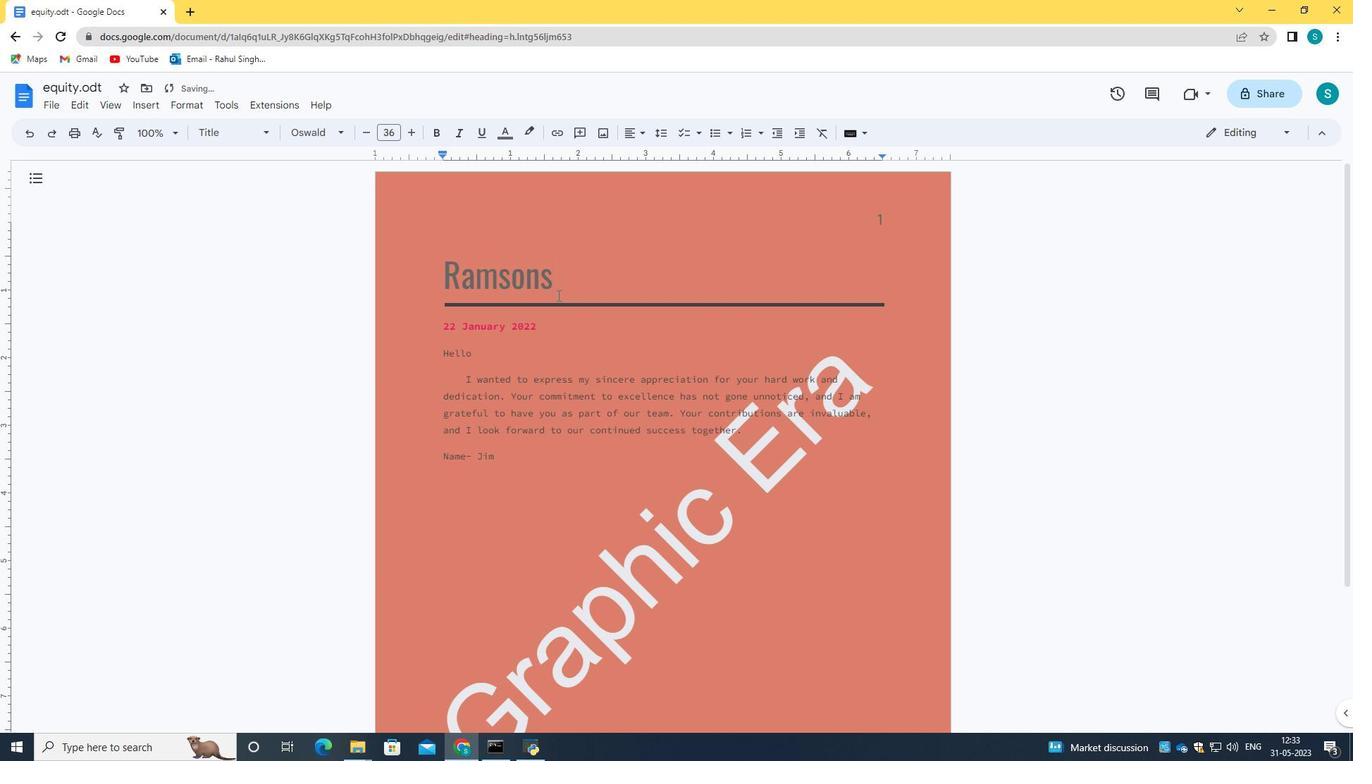
Action: Mouse moved to (558, 295)
Screenshot: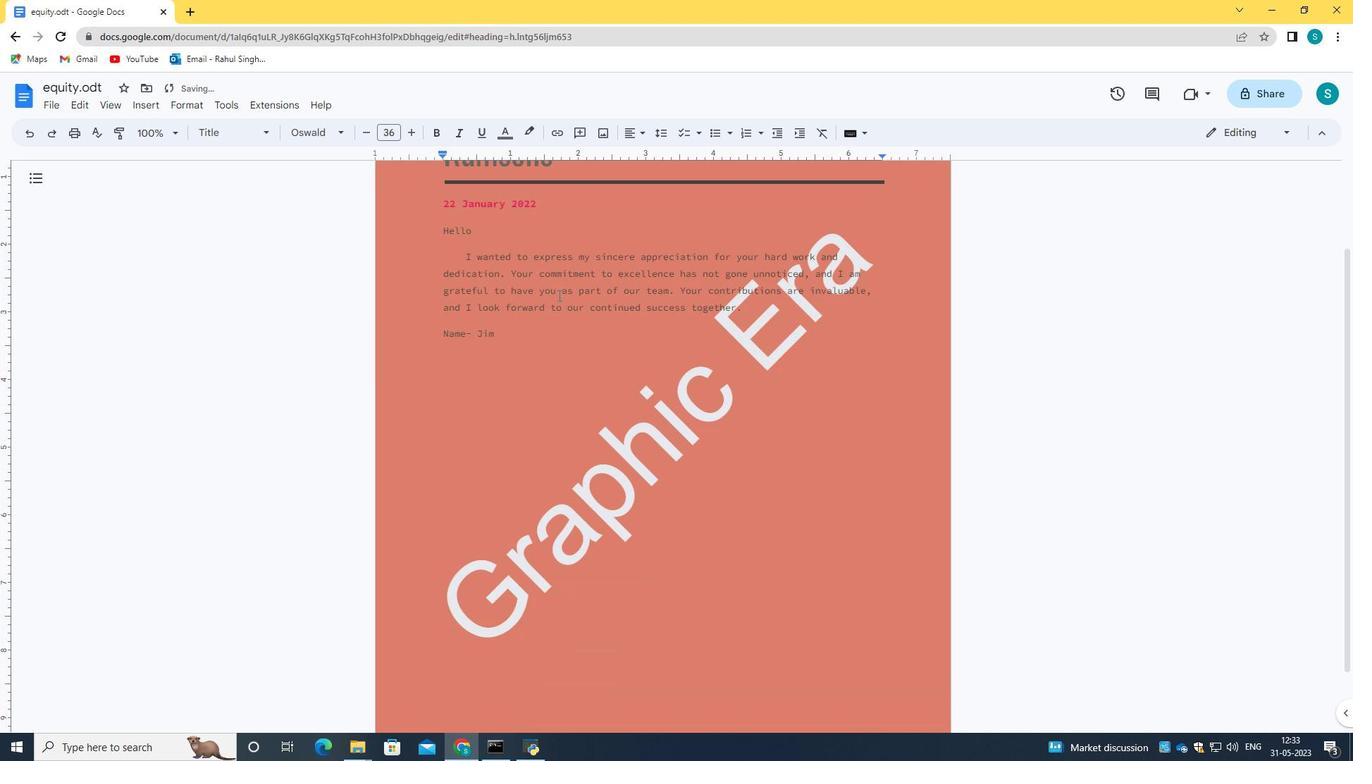 
Action: Mouse scrolled (558, 296) with delta (0, 0)
Screenshot: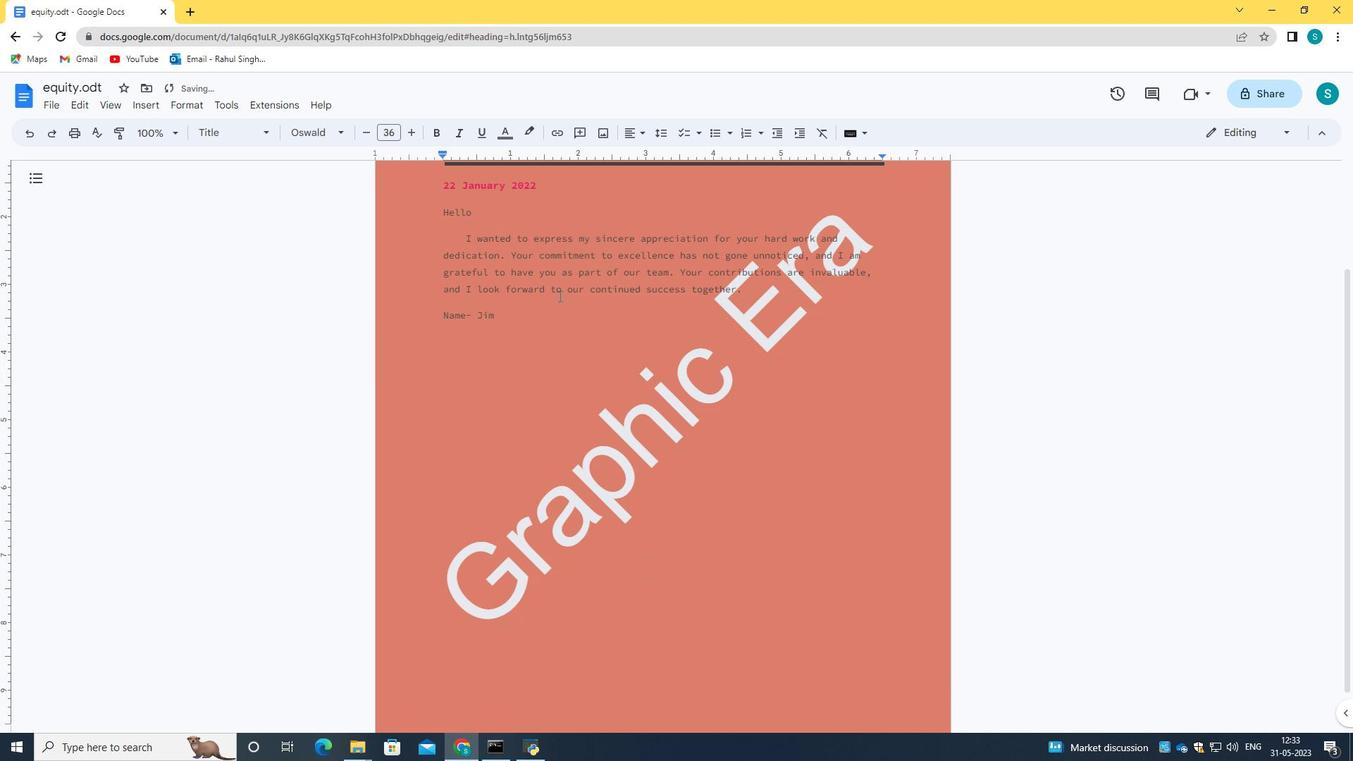 
Action: Mouse scrolled (558, 296) with delta (0, 0)
Screenshot: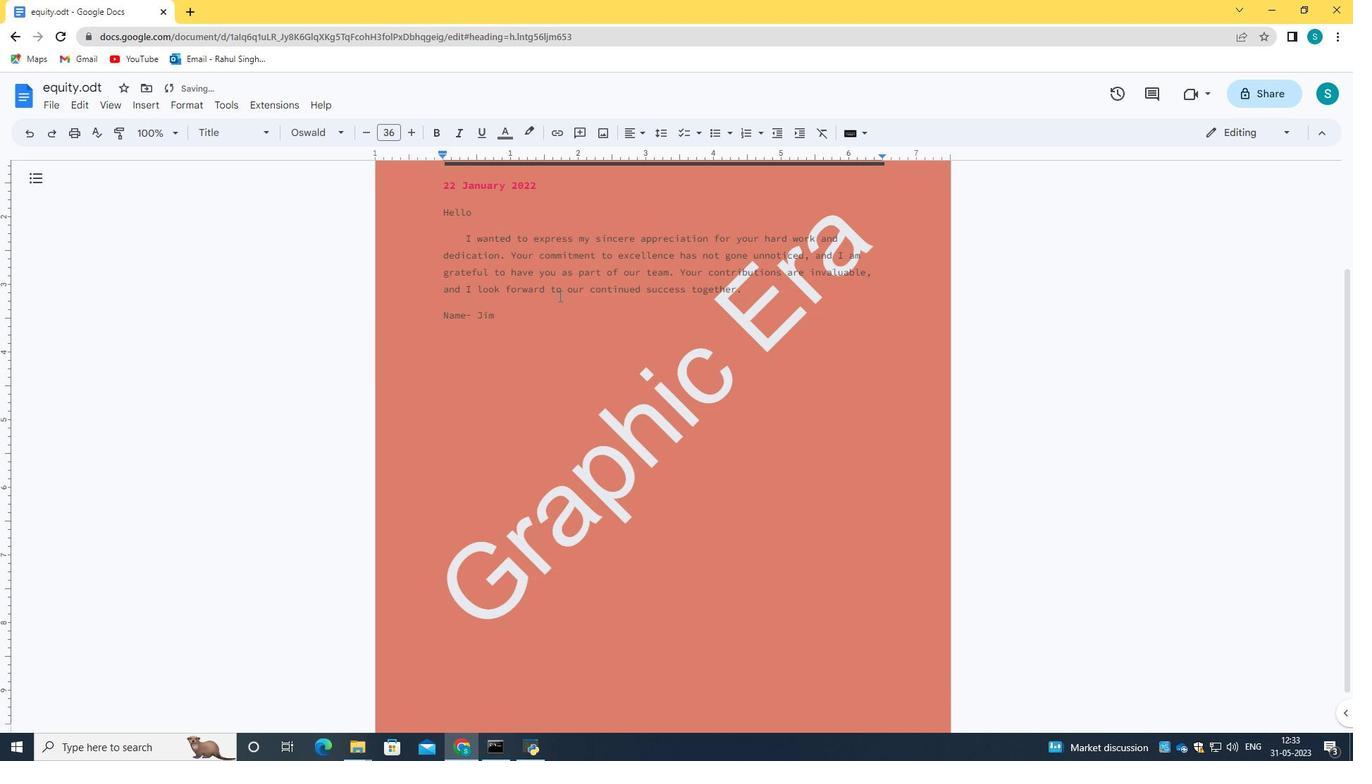 
Action: Mouse moved to (560, 297)
Screenshot: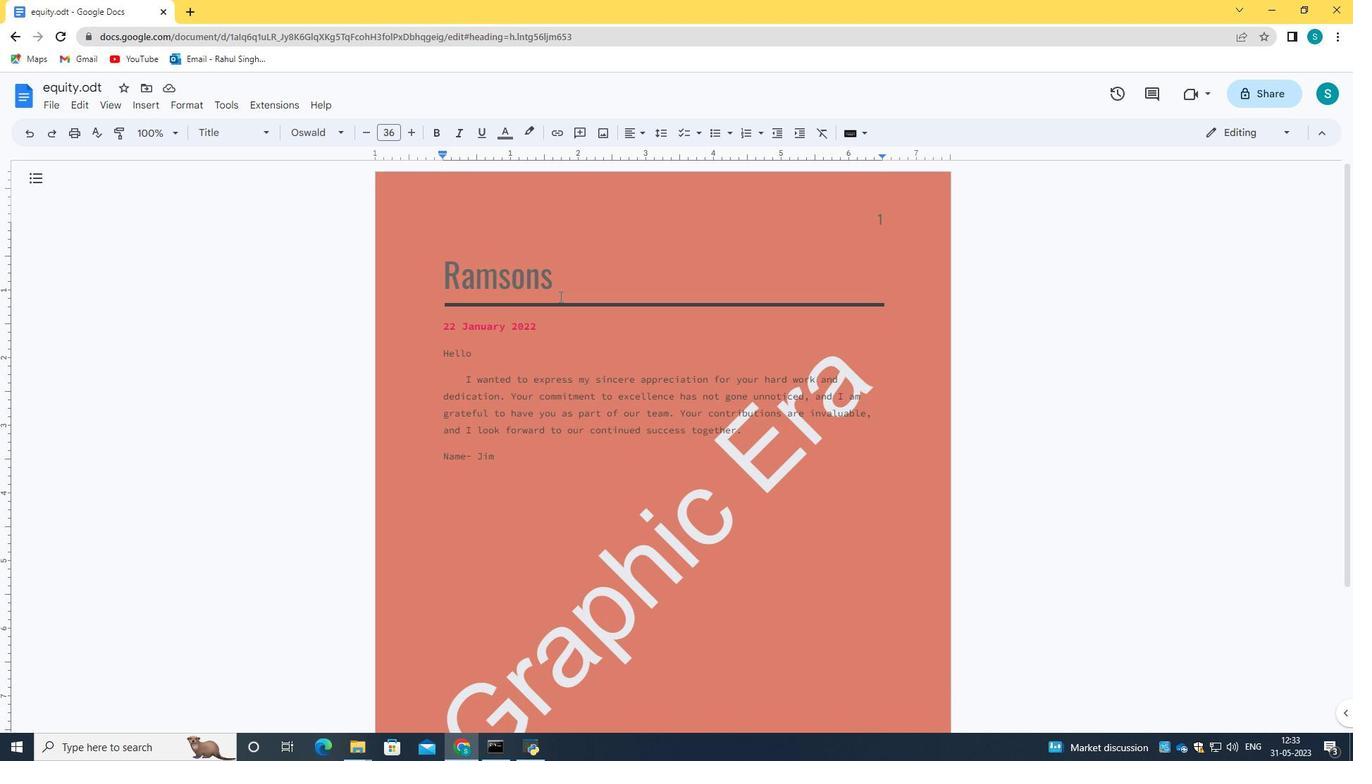 
Action: Mouse scrolled (560, 296) with delta (0, 0)
Screenshot: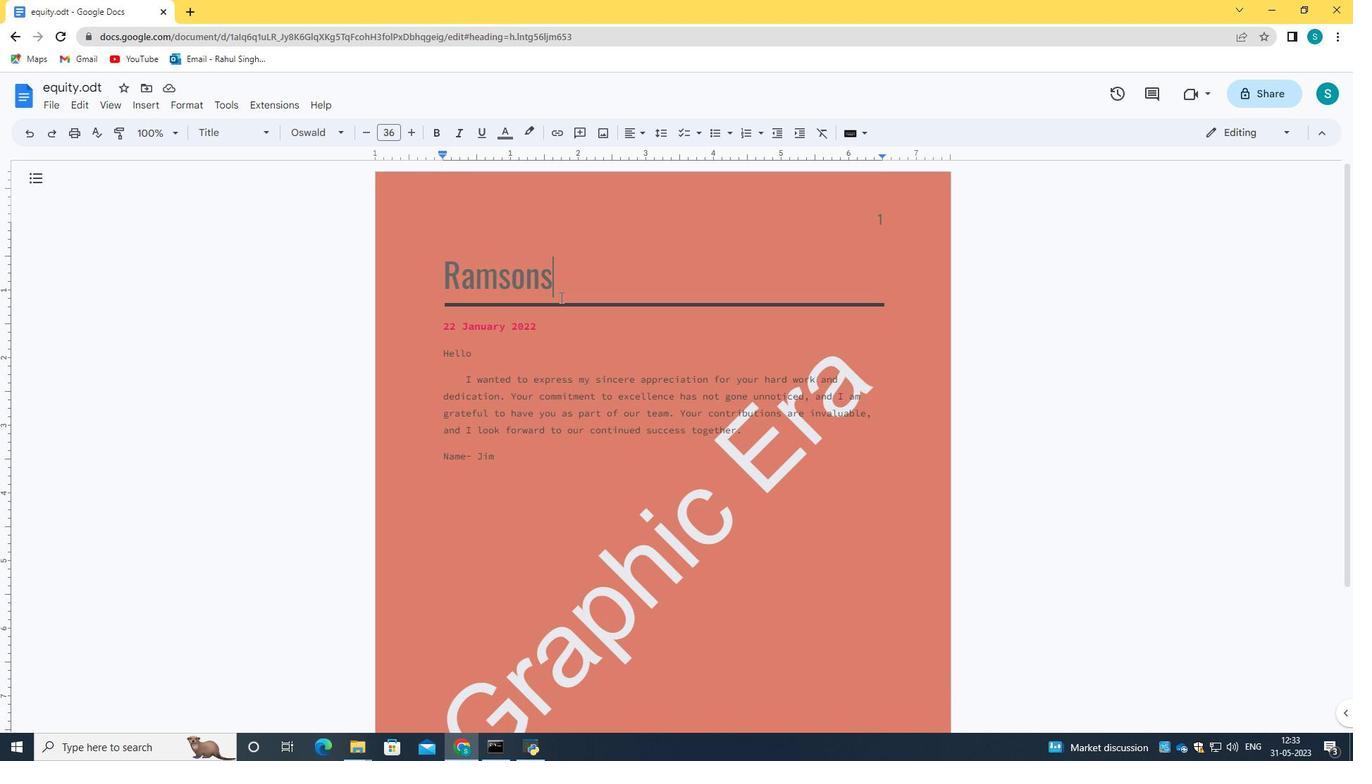 
Action: Mouse moved to (560, 297)
Screenshot: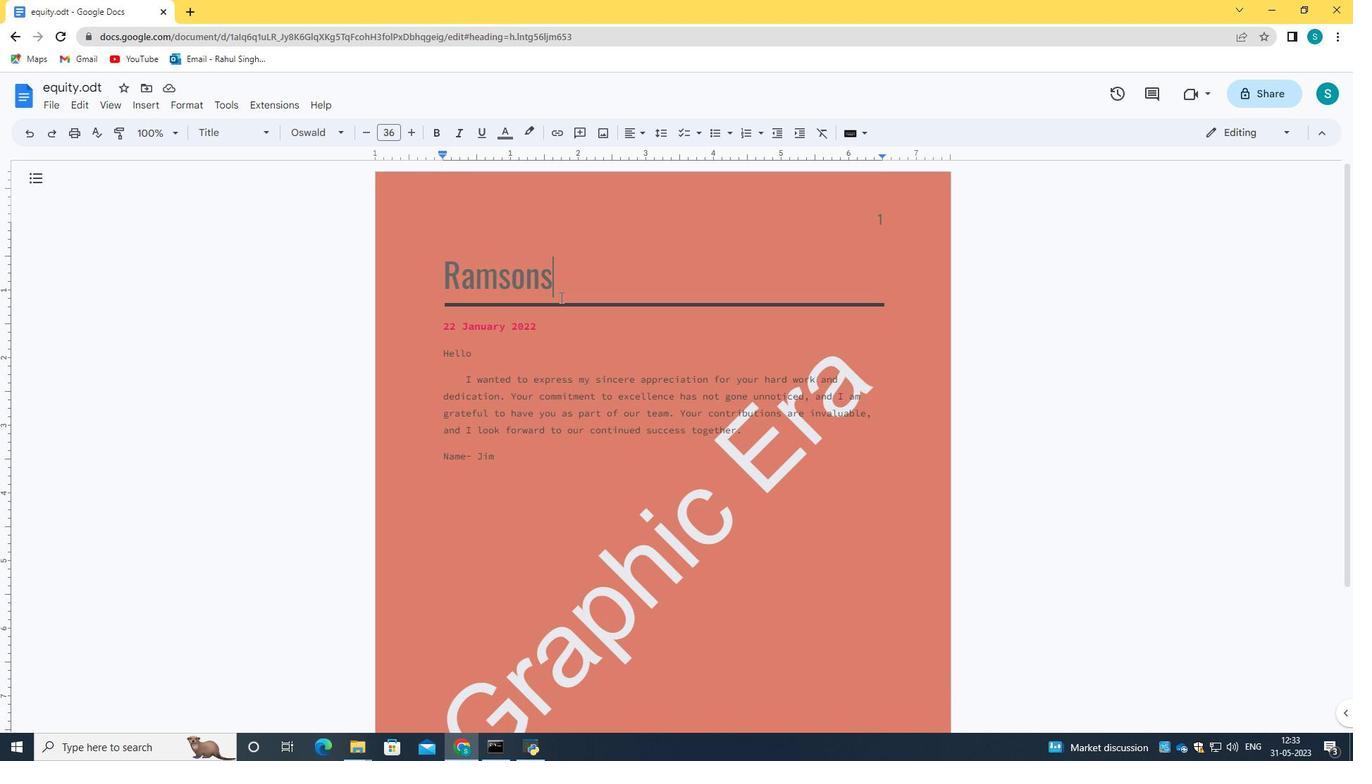 
Action: Key pressed ctrl+S
Screenshot: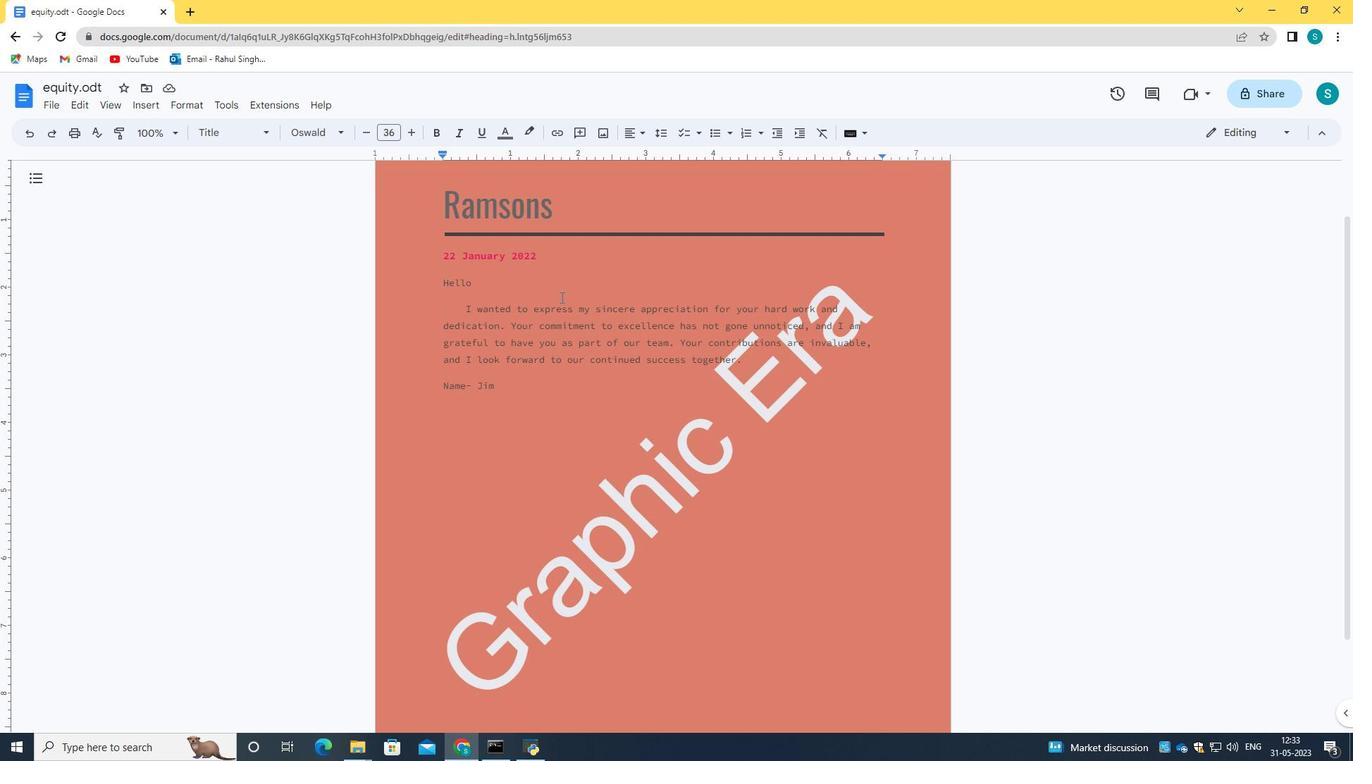 
Action: Mouse scrolled (560, 298) with delta (0, 0)
Screenshot: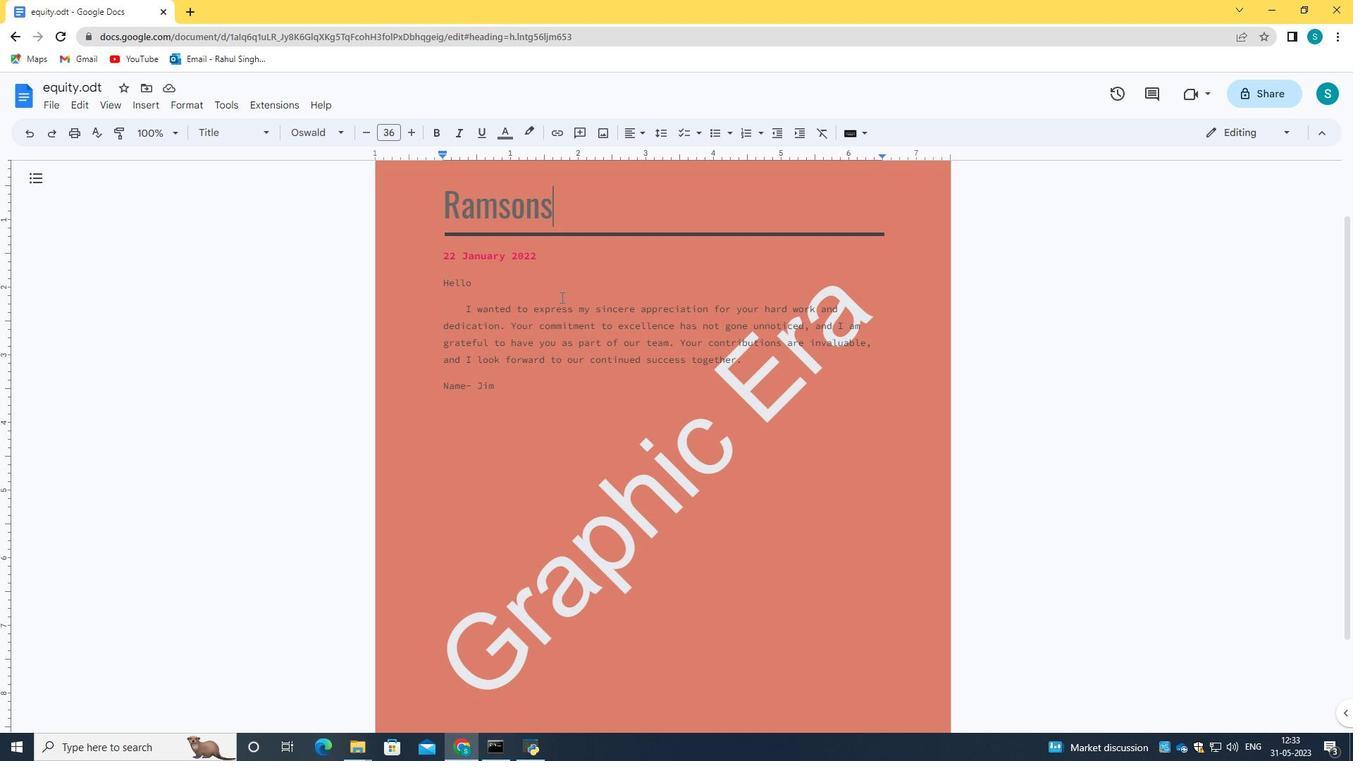 
